 Task: Create a due date automation trigger when advanced on, on the tuesday before a card is due add fields with custom field "Resume" set to a date less than 1 working days from now at 11:00 AM.
Action: Mouse moved to (943, 296)
Screenshot: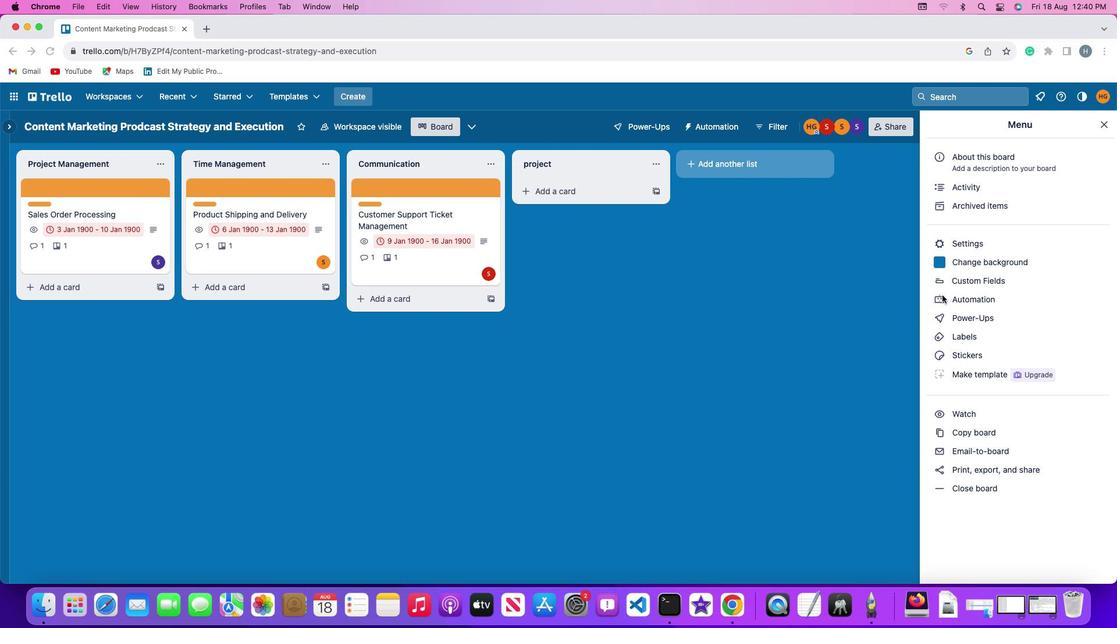 
Action: Mouse pressed left at (943, 296)
Screenshot: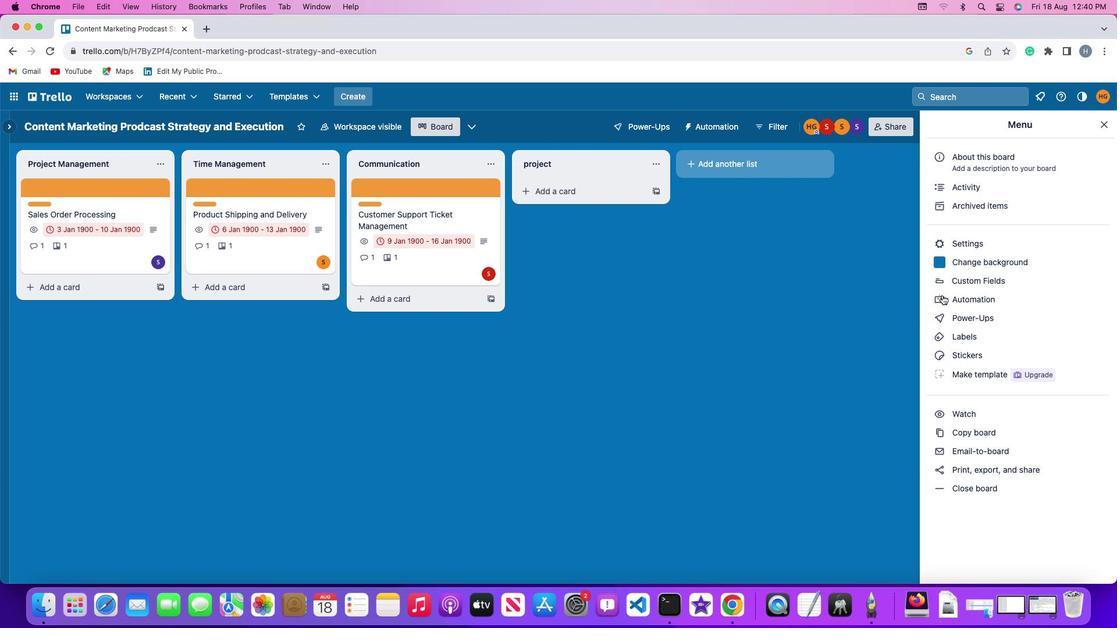 
Action: Mouse pressed left at (943, 296)
Screenshot: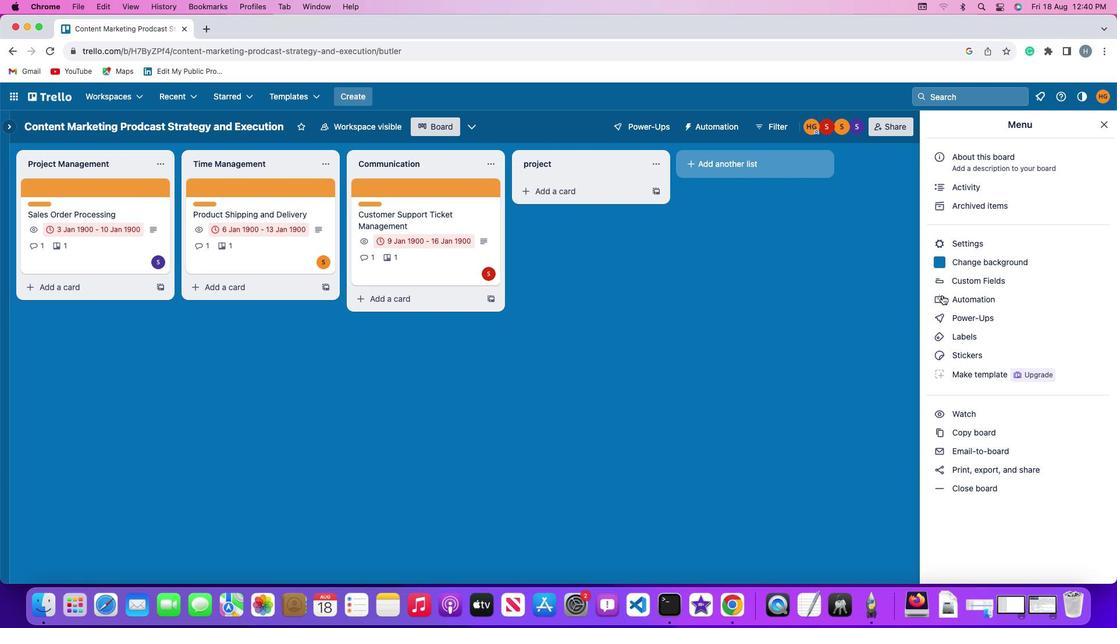 
Action: Mouse moved to (88, 277)
Screenshot: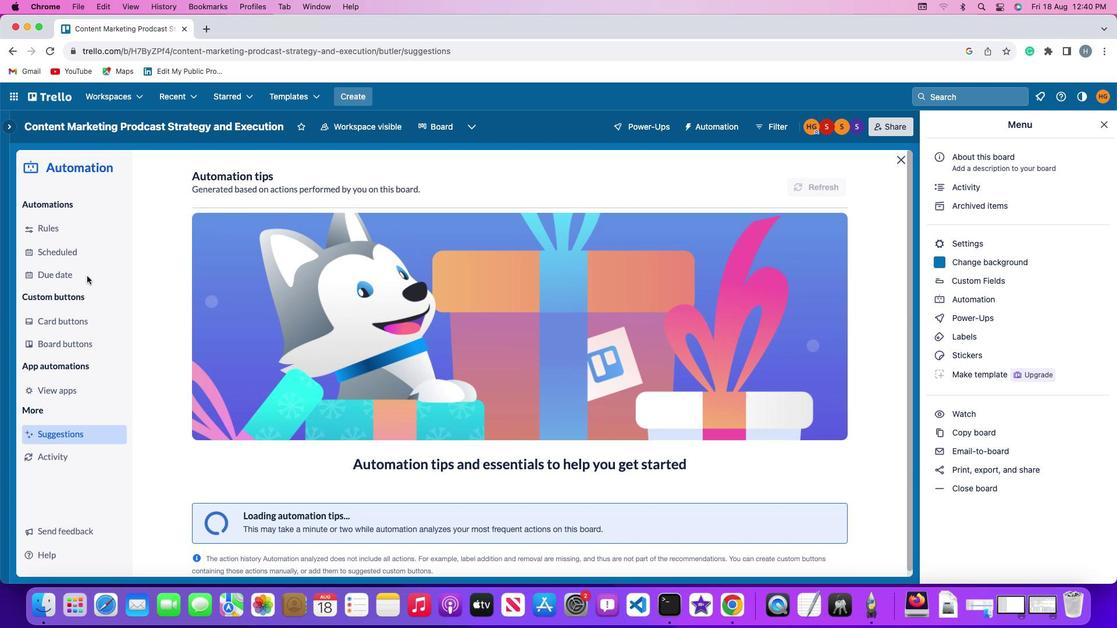 
Action: Mouse pressed left at (88, 277)
Screenshot: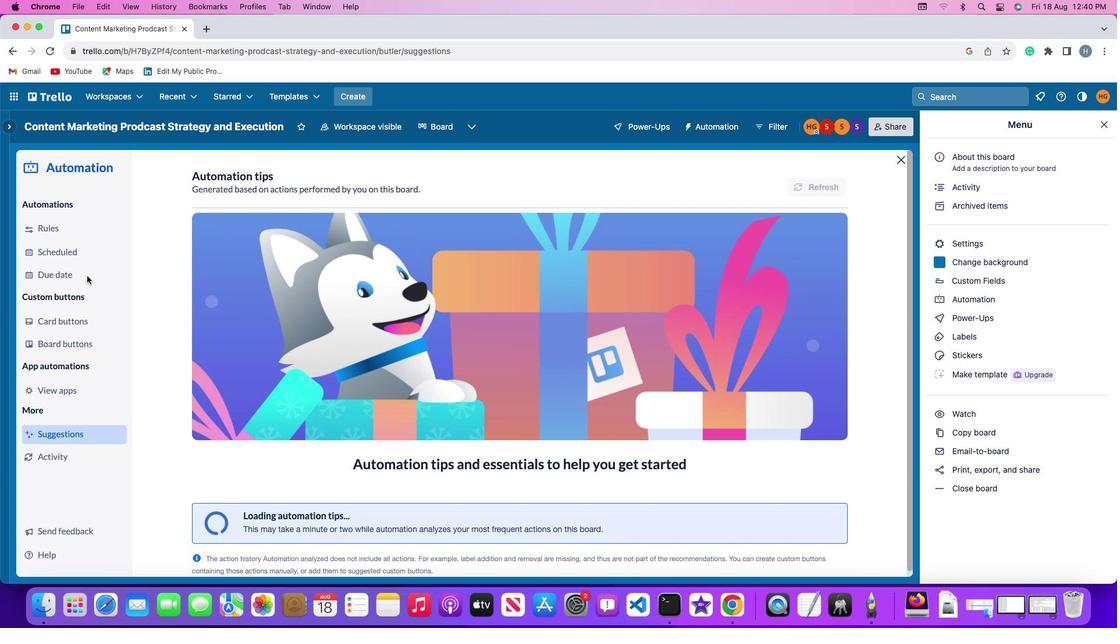 
Action: Mouse moved to (768, 179)
Screenshot: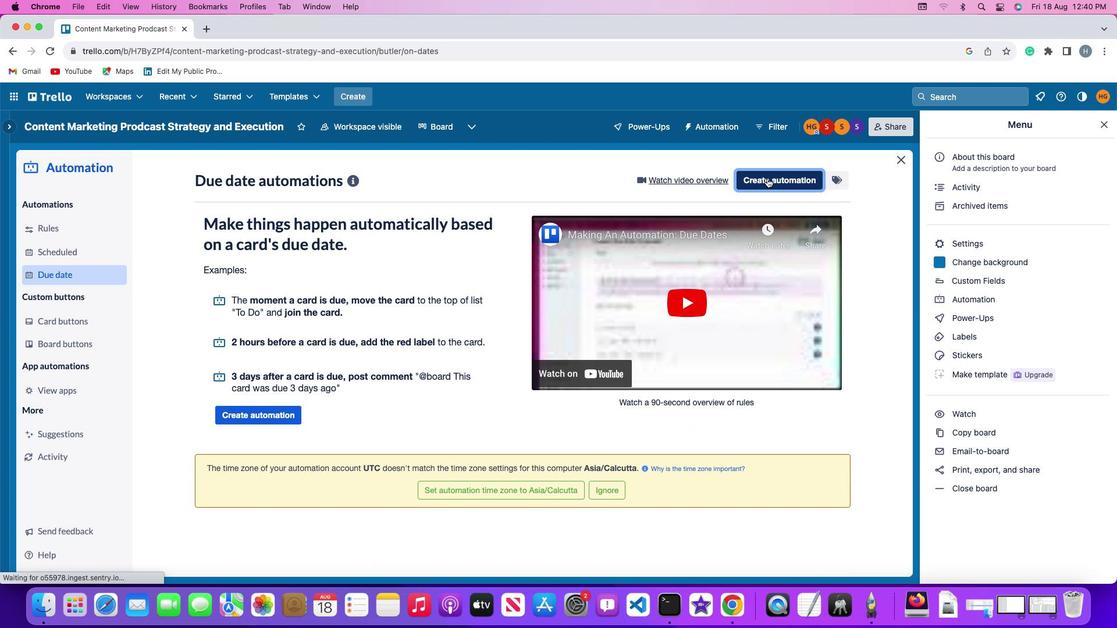 
Action: Mouse pressed left at (768, 179)
Screenshot: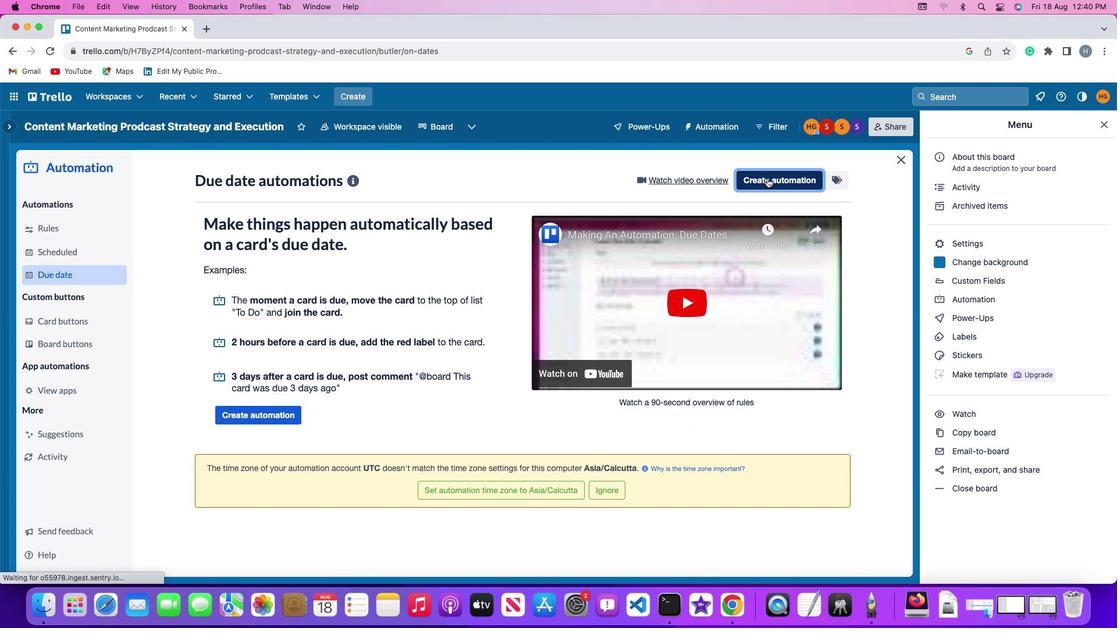 
Action: Mouse moved to (220, 291)
Screenshot: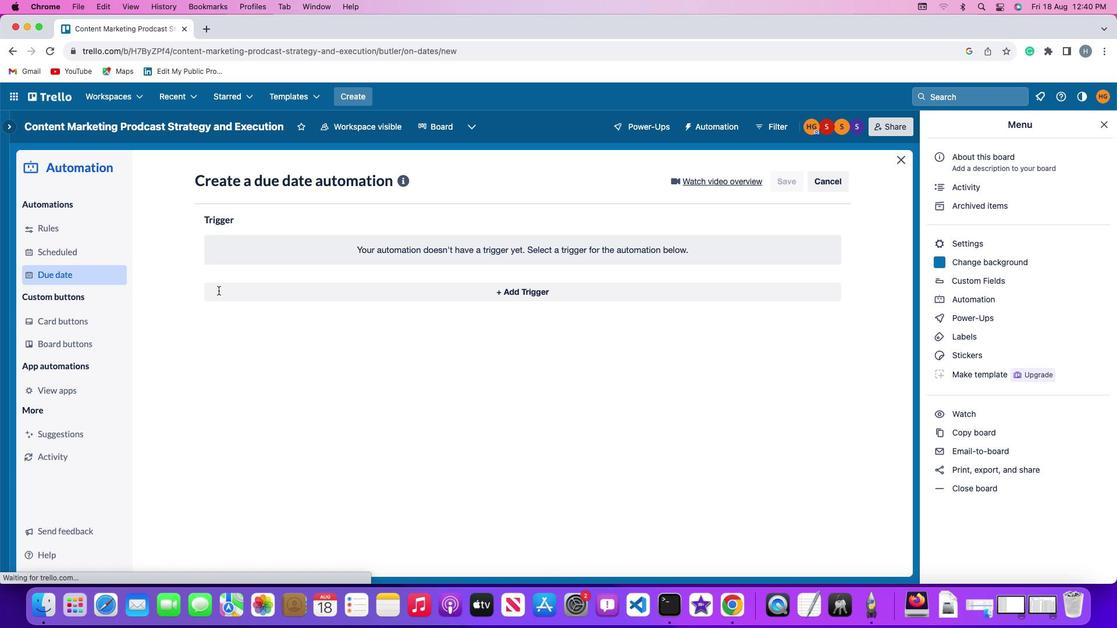 
Action: Mouse pressed left at (220, 291)
Screenshot: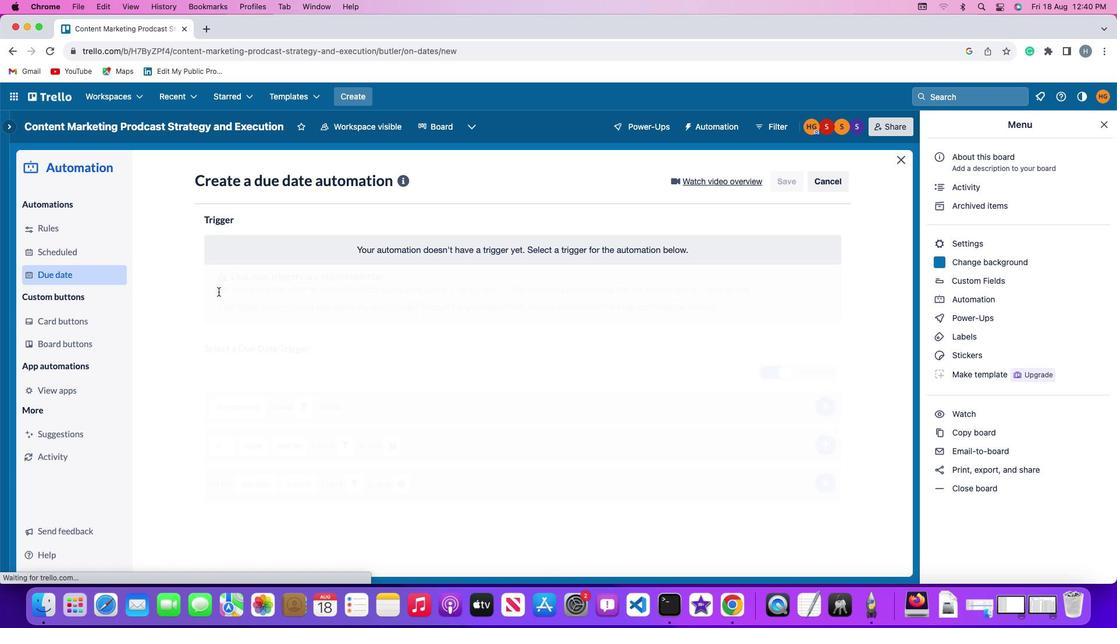 
Action: Mouse moved to (244, 506)
Screenshot: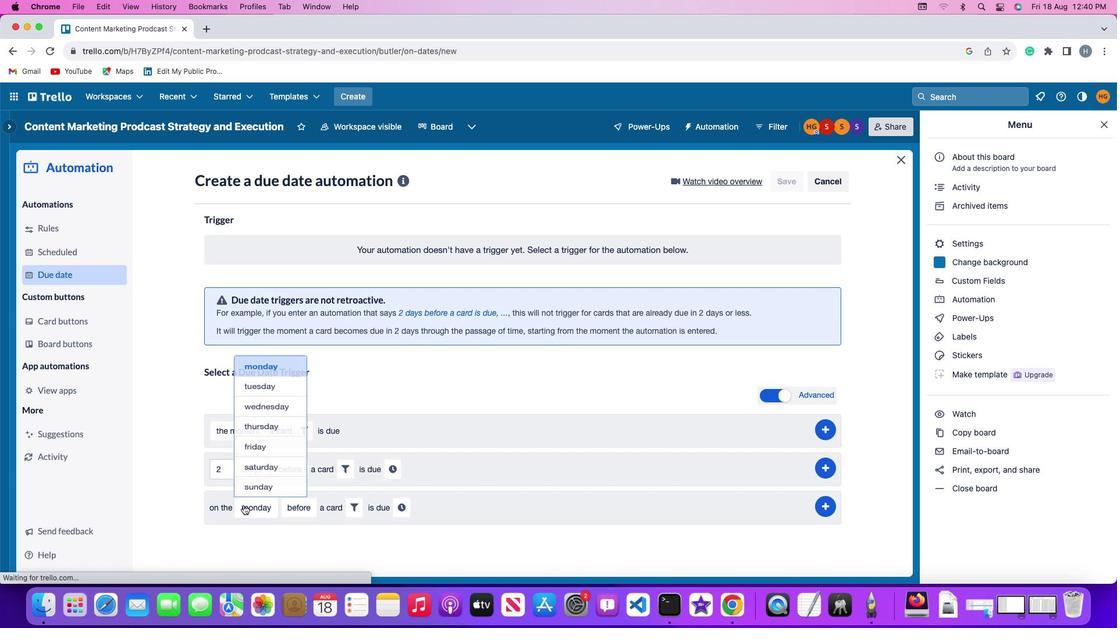 
Action: Mouse pressed left at (244, 506)
Screenshot: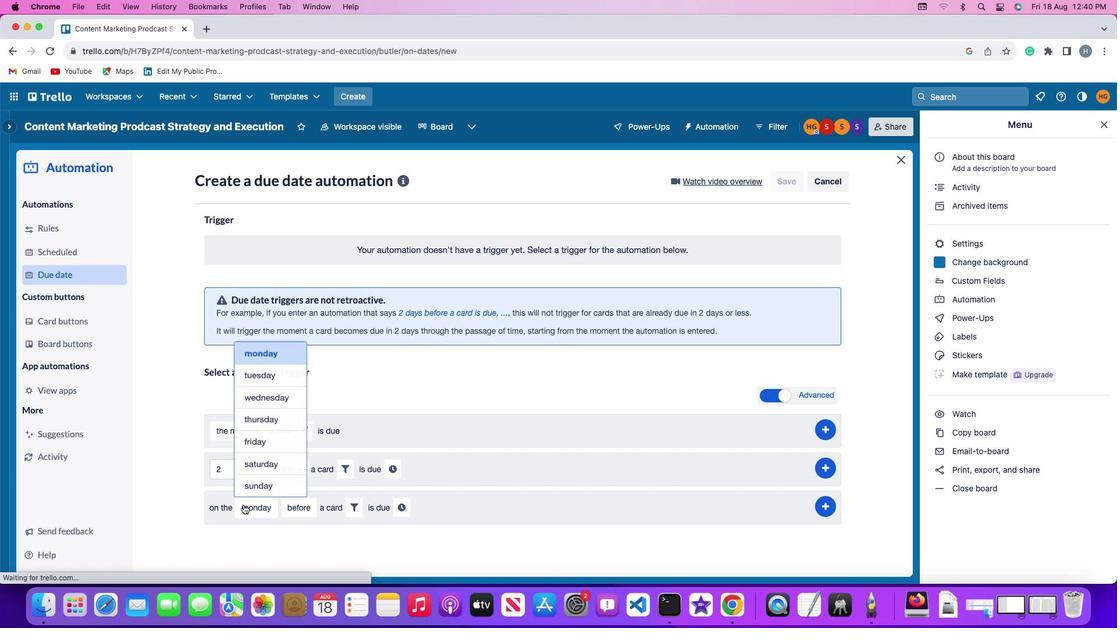 
Action: Mouse moved to (269, 374)
Screenshot: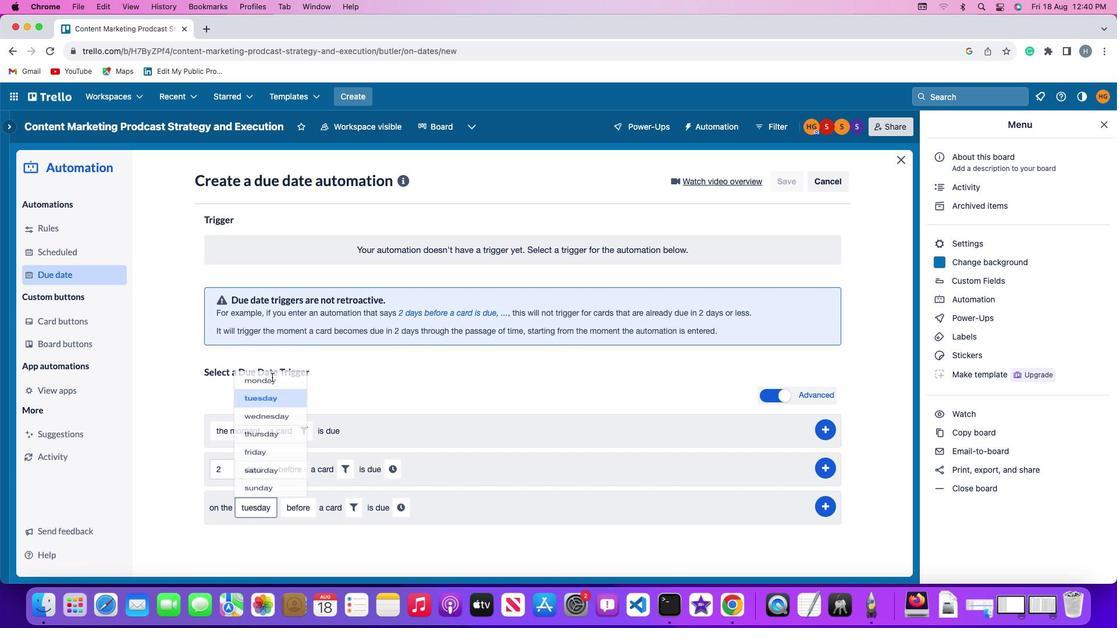 
Action: Mouse pressed left at (269, 374)
Screenshot: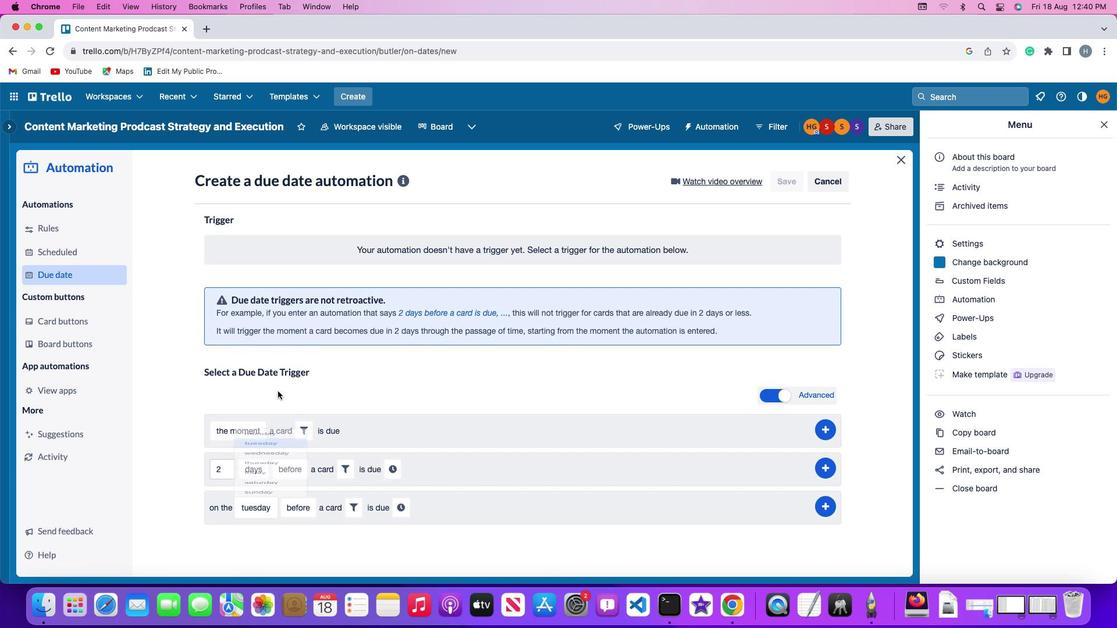 
Action: Mouse moved to (304, 516)
Screenshot: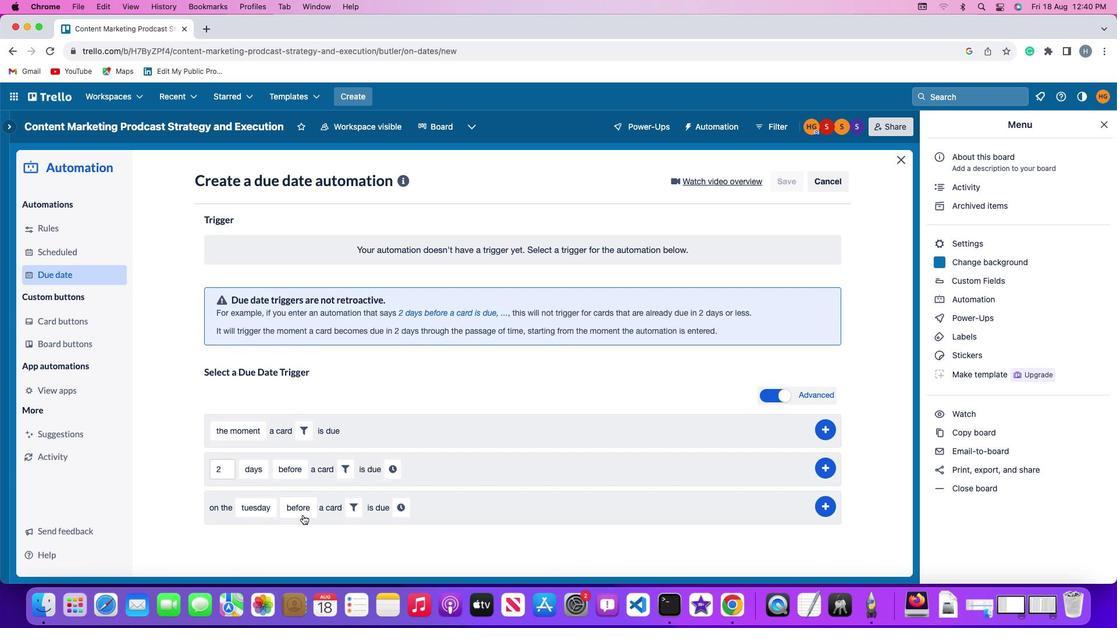 
Action: Mouse pressed left at (304, 516)
Screenshot: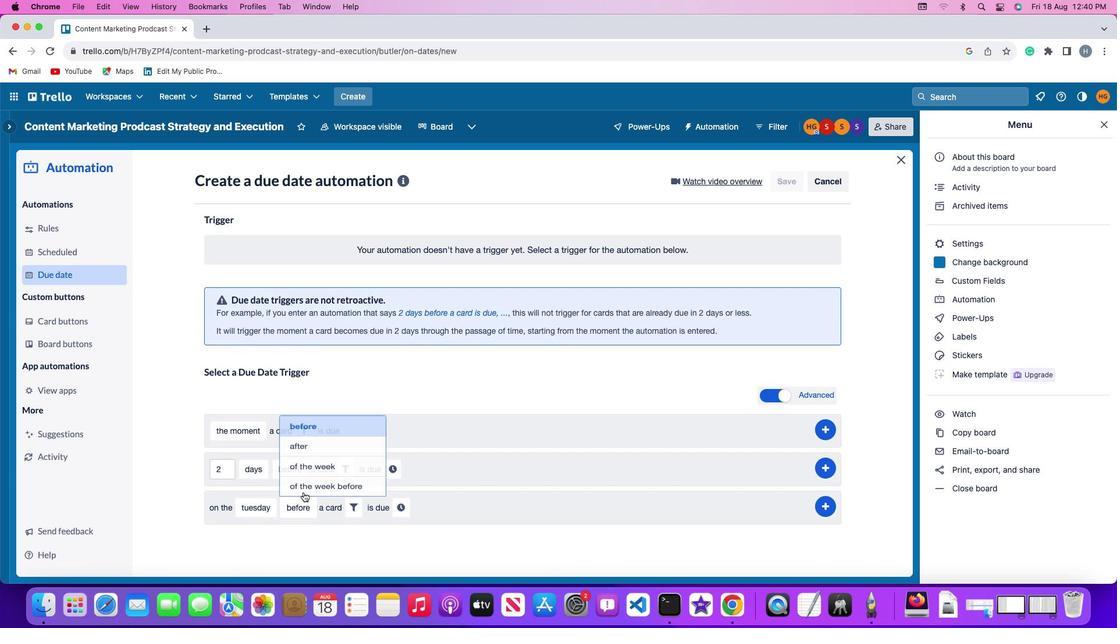 
Action: Mouse moved to (326, 420)
Screenshot: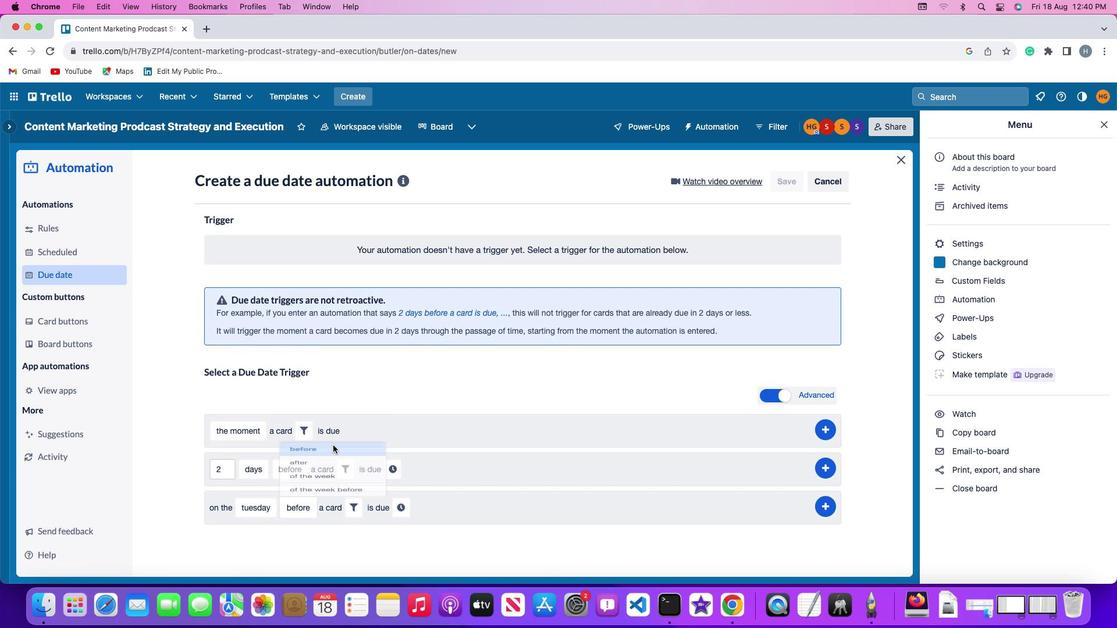 
Action: Mouse pressed left at (326, 420)
Screenshot: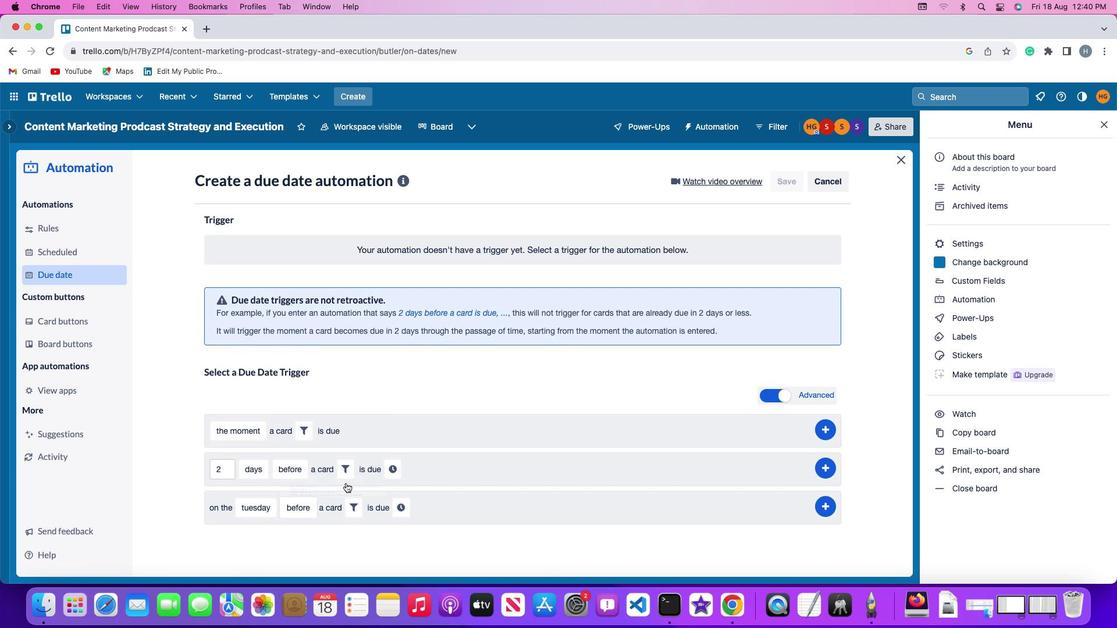 
Action: Mouse moved to (353, 506)
Screenshot: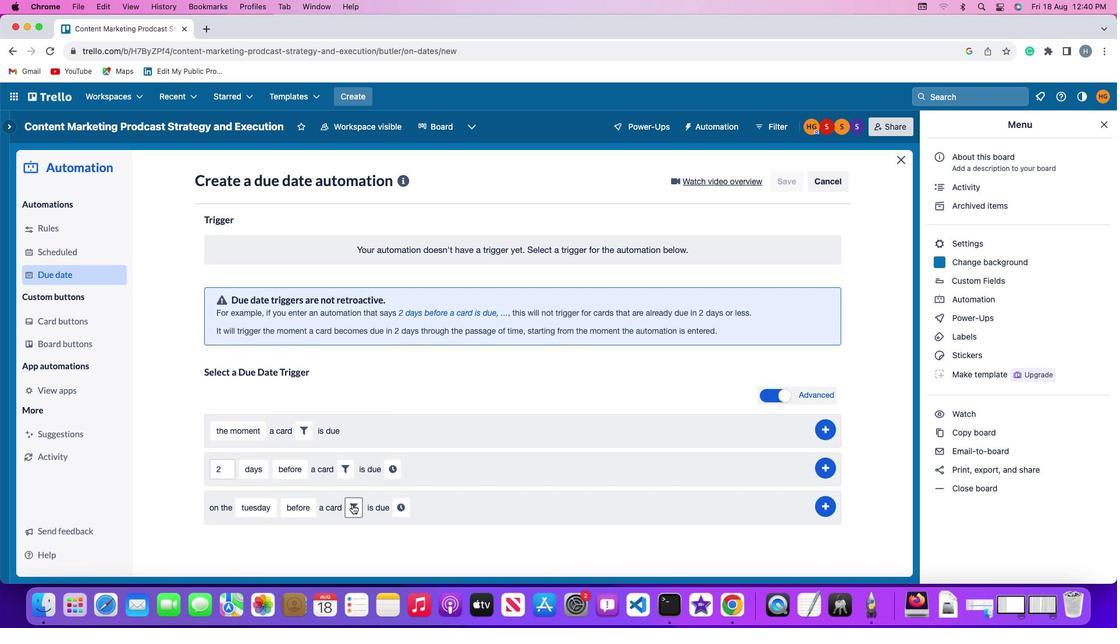 
Action: Mouse pressed left at (353, 506)
Screenshot: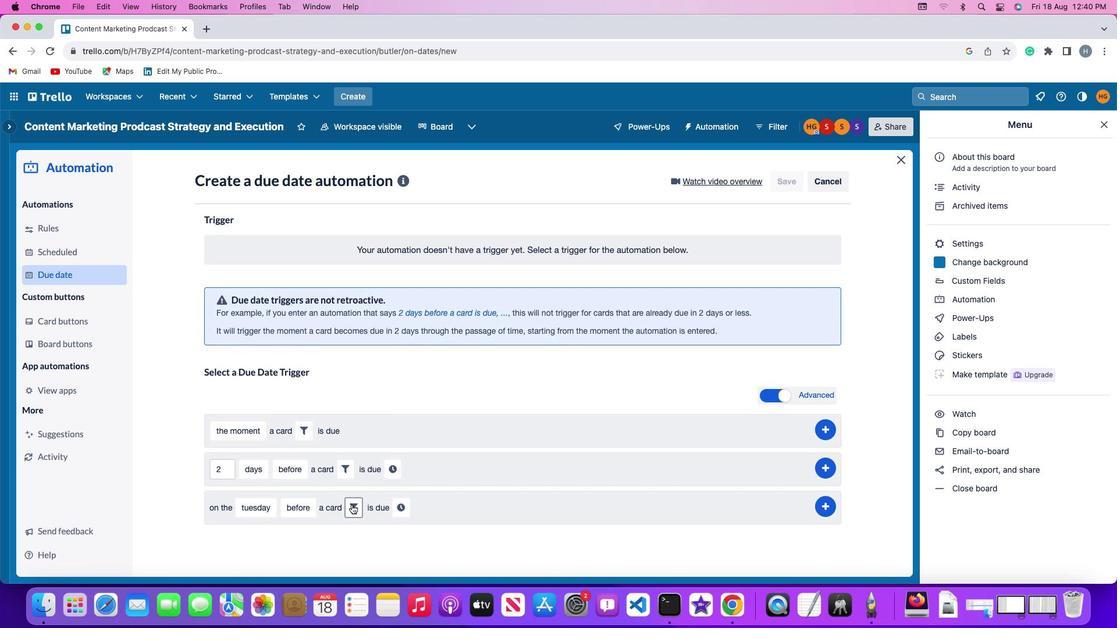 
Action: Mouse moved to (537, 546)
Screenshot: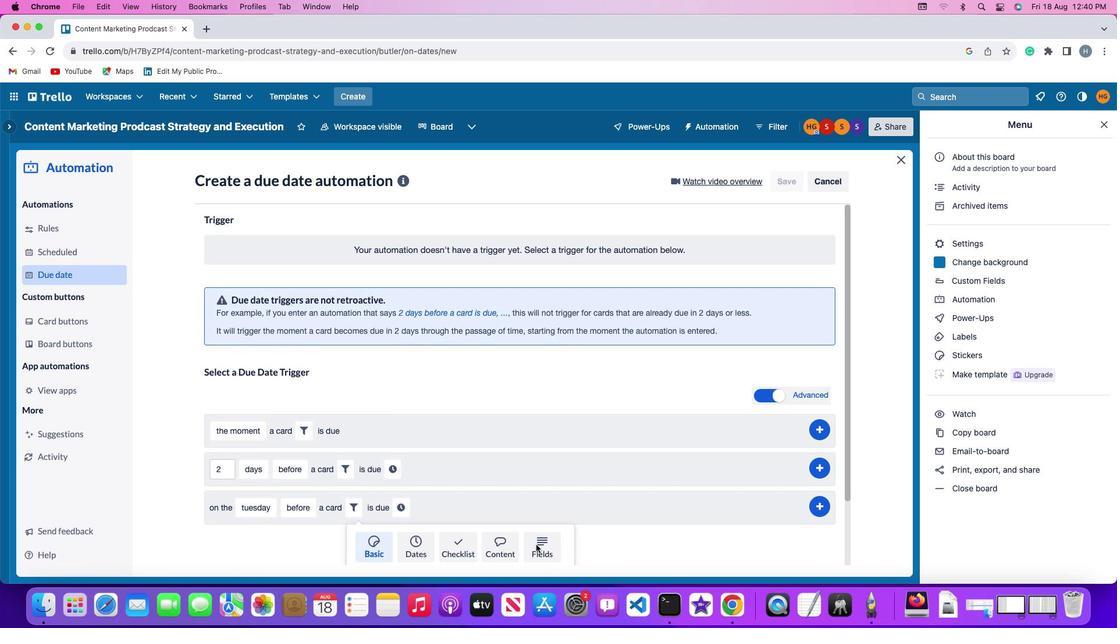 
Action: Mouse pressed left at (537, 546)
Screenshot: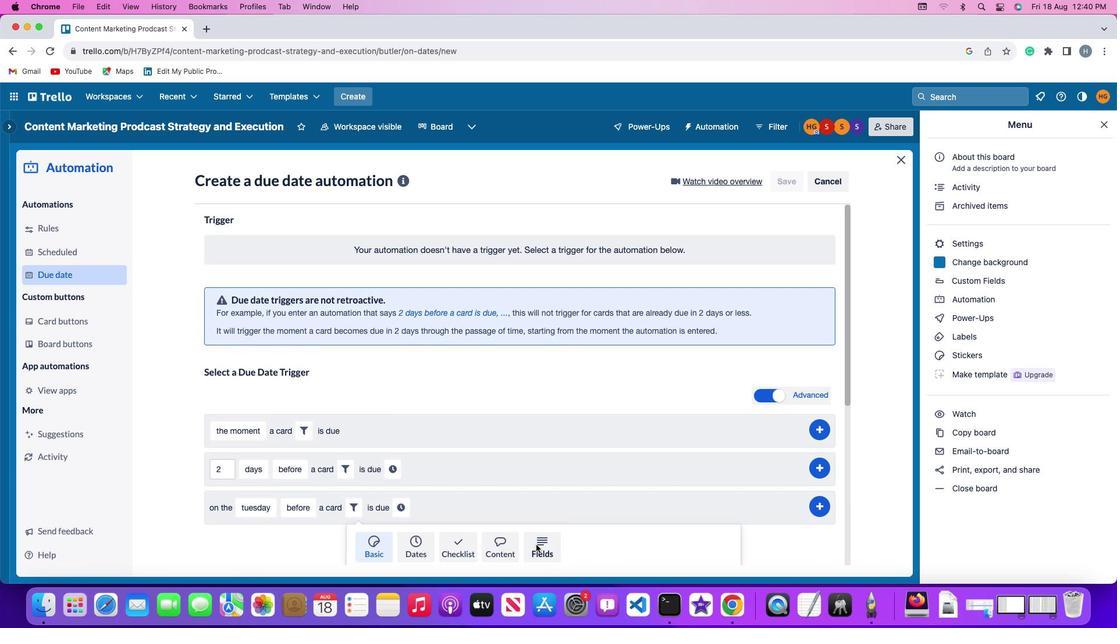 
Action: Mouse moved to (303, 544)
Screenshot: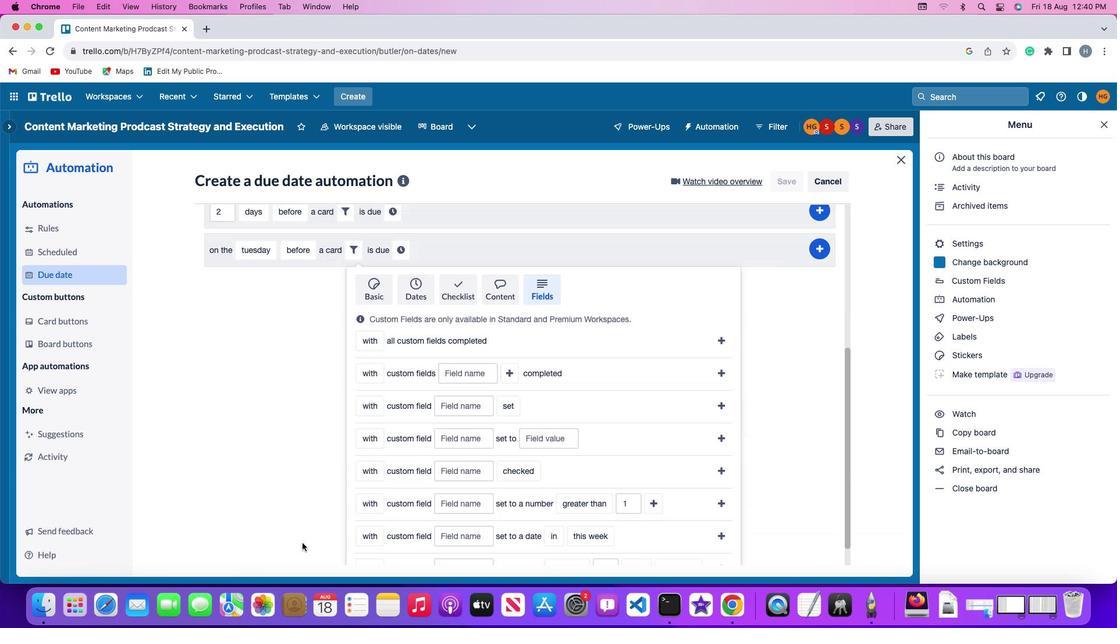 
Action: Mouse scrolled (303, 544) with delta (1, 0)
Screenshot: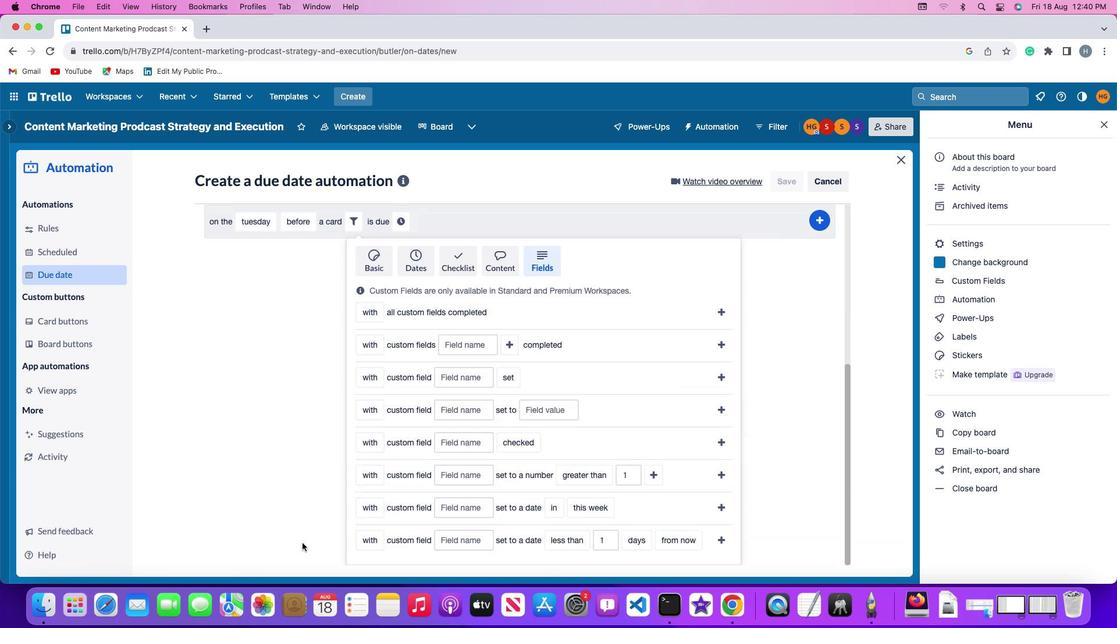 
Action: Mouse scrolled (303, 544) with delta (1, 0)
Screenshot: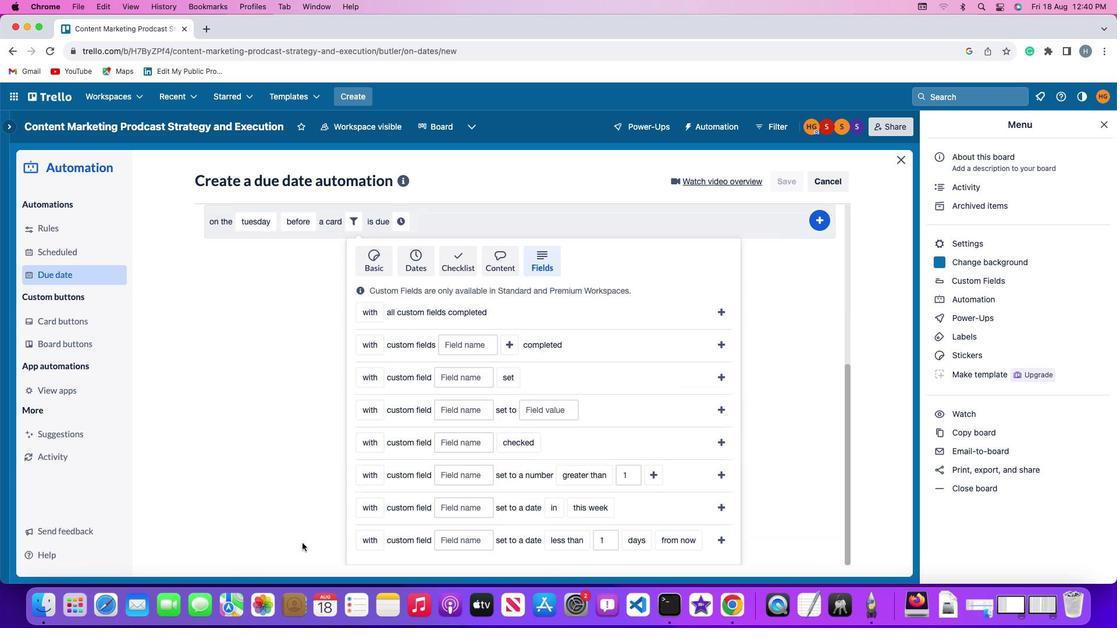 
Action: Mouse scrolled (303, 544) with delta (1, 0)
Screenshot: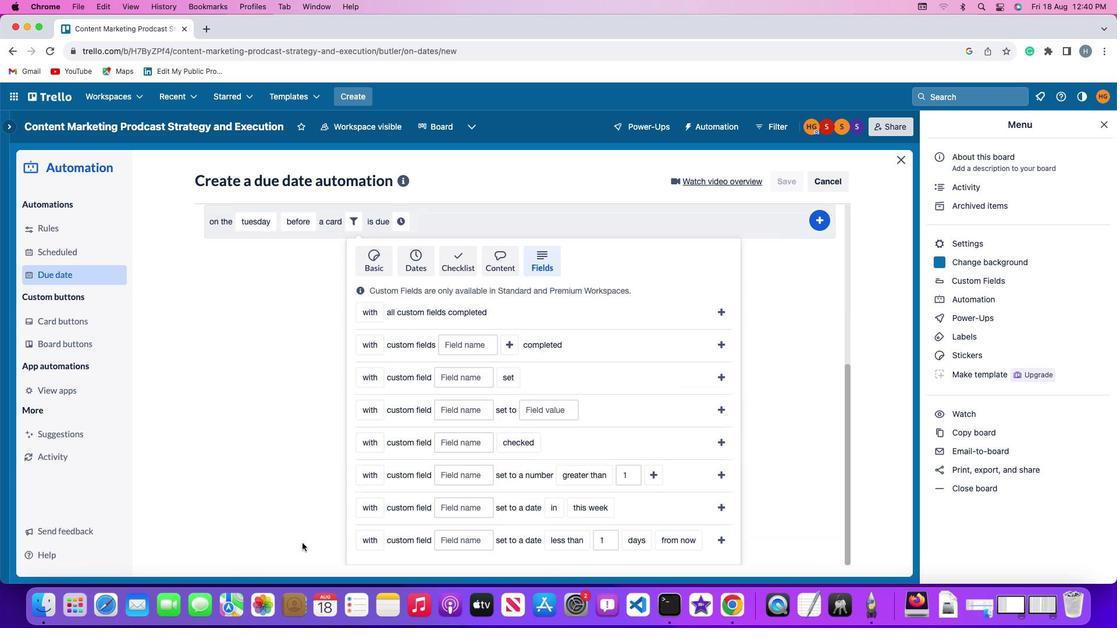 
Action: Mouse scrolled (303, 544) with delta (1, -1)
Screenshot: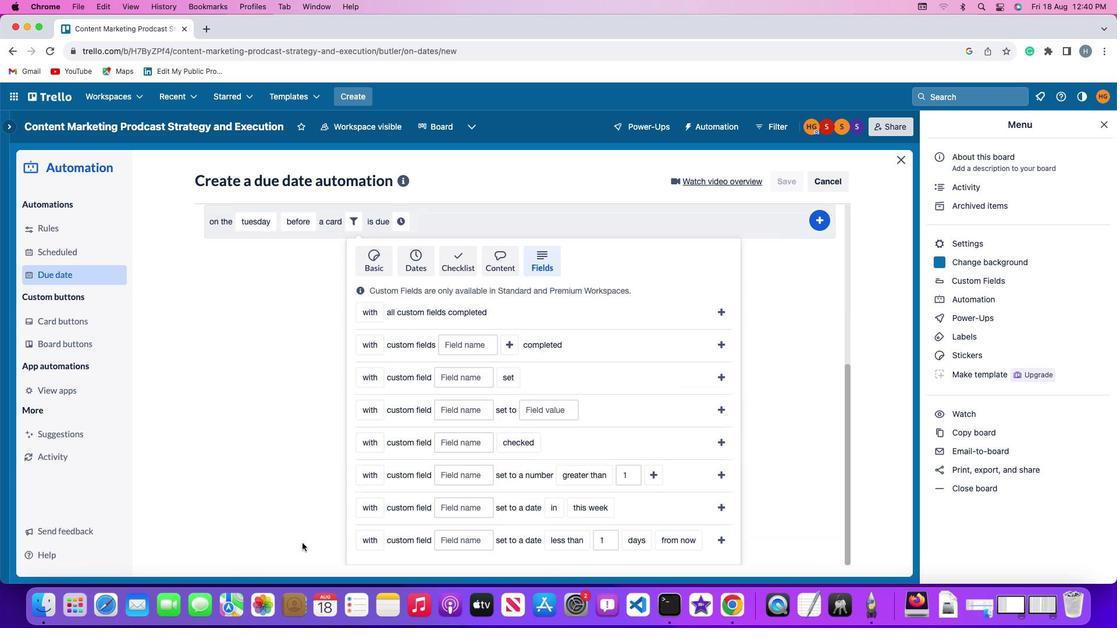 
Action: Mouse scrolled (303, 544) with delta (1, -1)
Screenshot: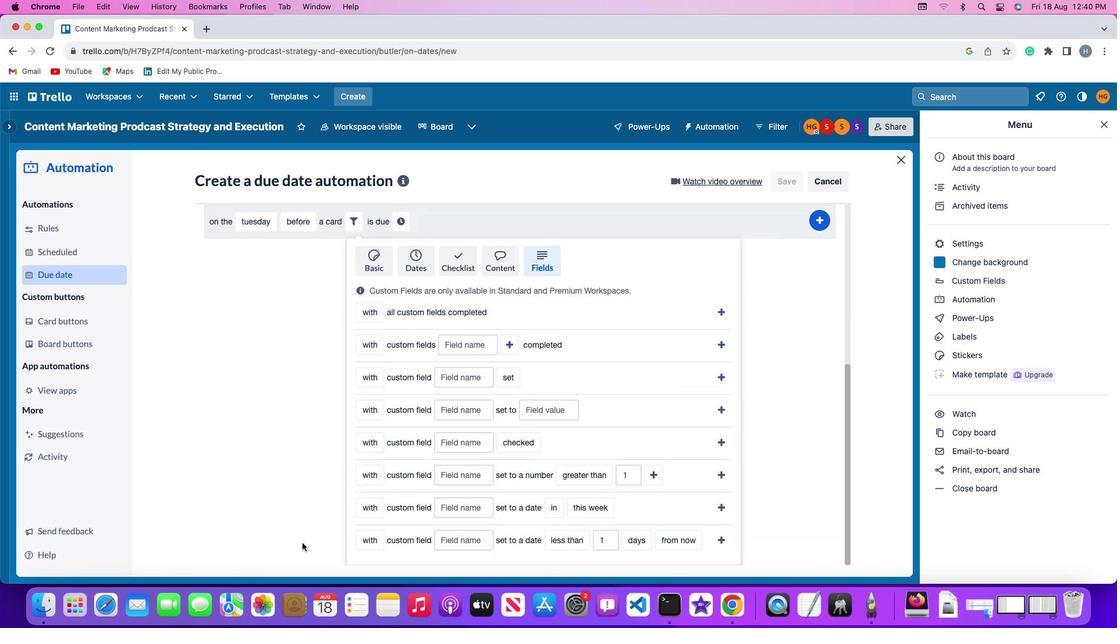 
Action: Mouse scrolled (303, 544) with delta (1, -1)
Screenshot: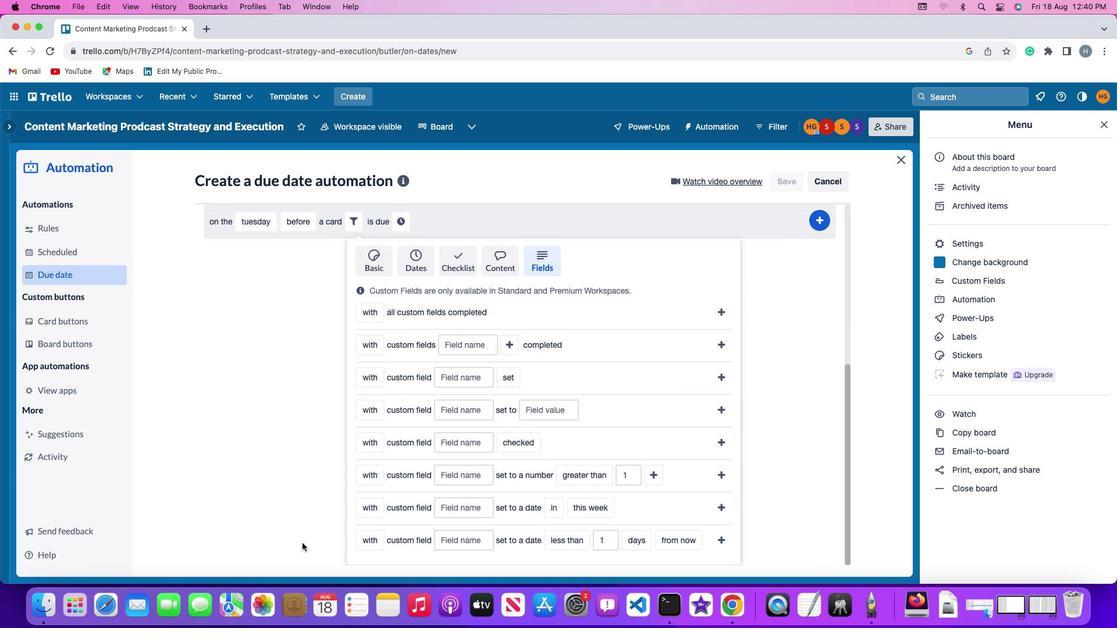 
Action: Mouse scrolled (303, 544) with delta (1, 0)
Screenshot: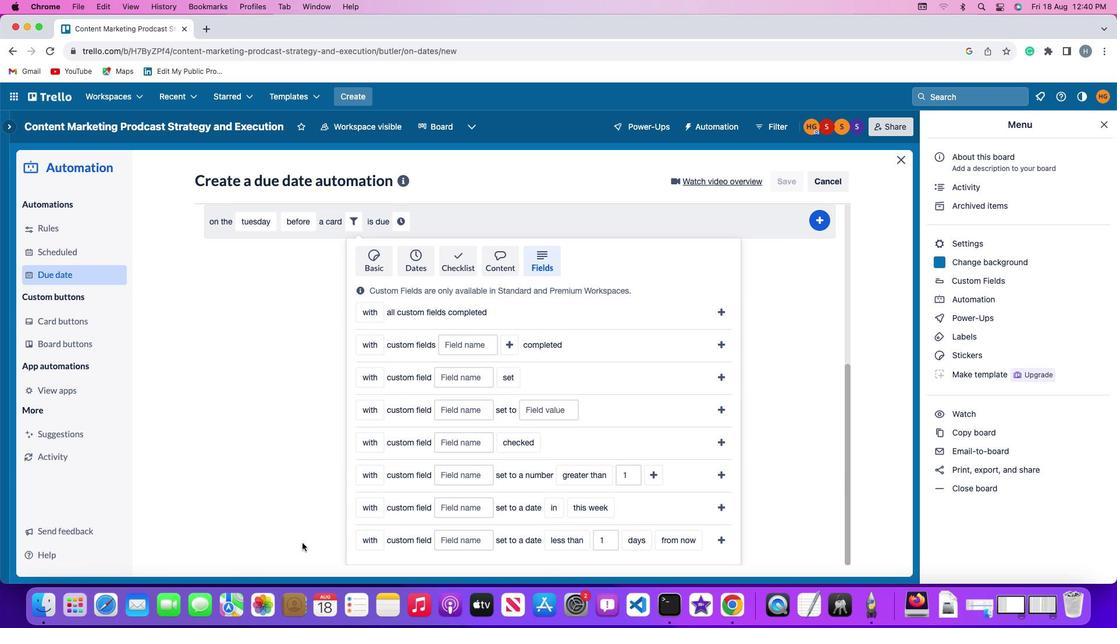 
Action: Mouse scrolled (303, 544) with delta (1, 0)
Screenshot: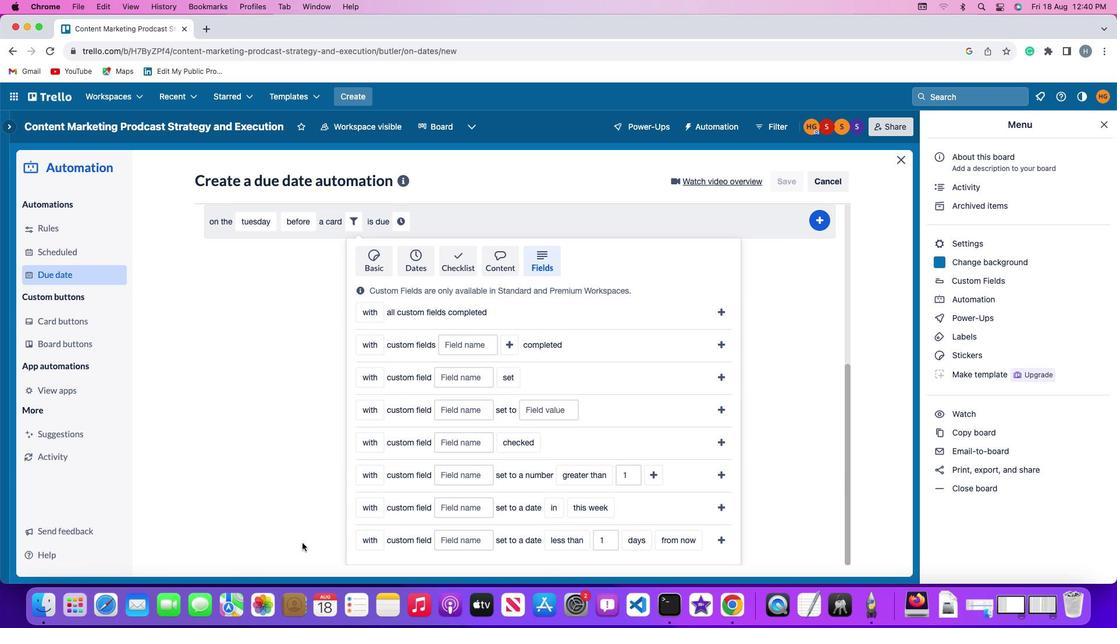 
Action: Mouse scrolled (303, 544) with delta (1, 0)
Screenshot: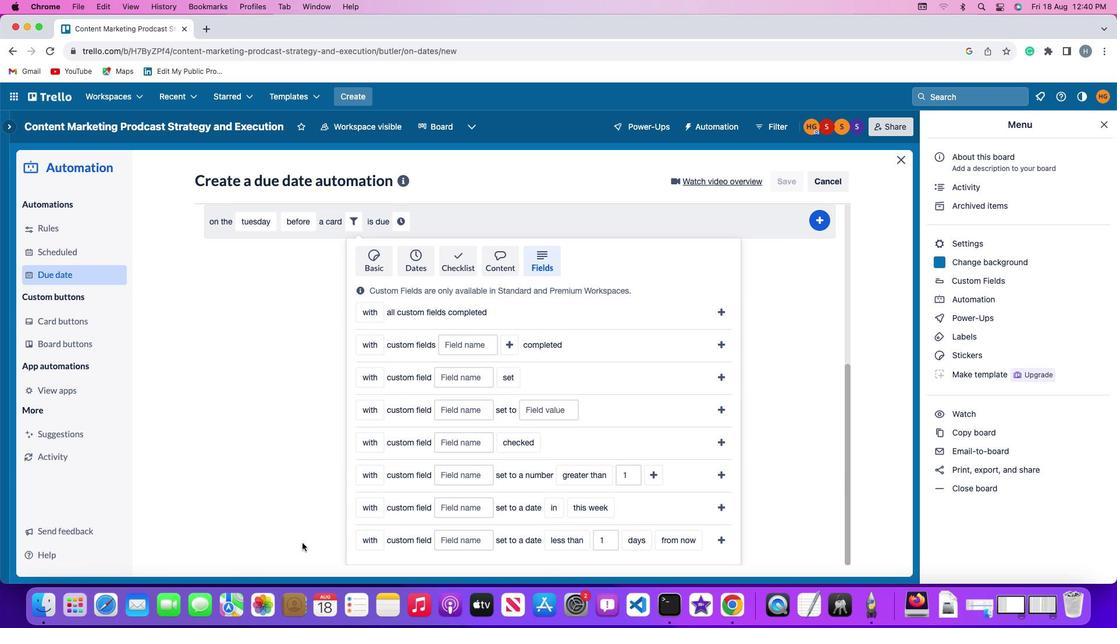 
Action: Mouse scrolled (303, 544) with delta (1, -1)
Screenshot: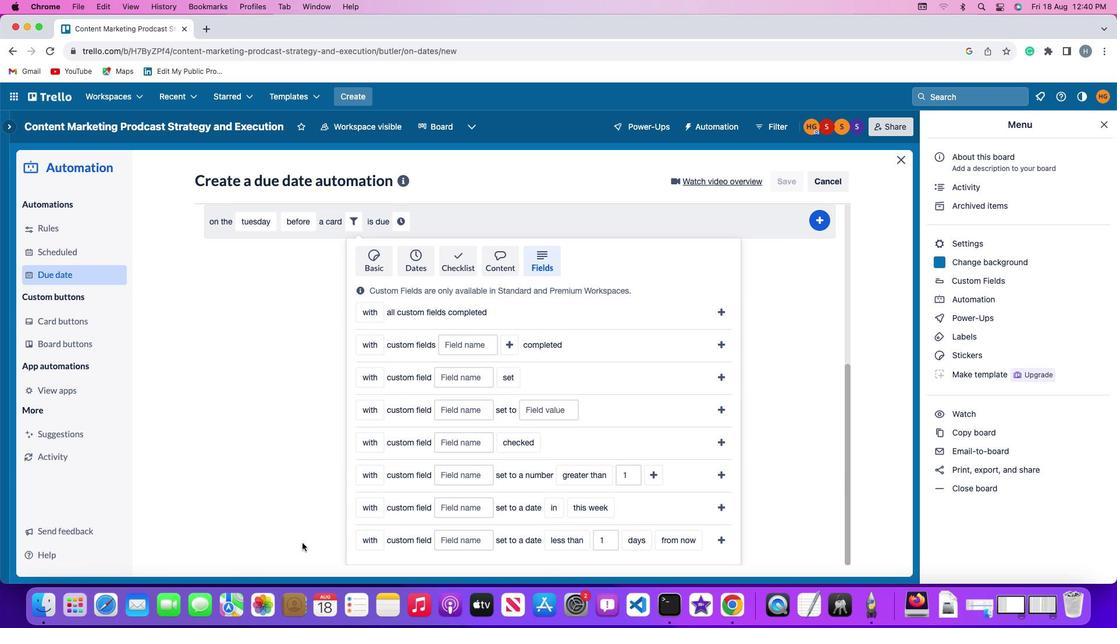 
Action: Mouse scrolled (303, 544) with delta (1, 0)
Screenshot: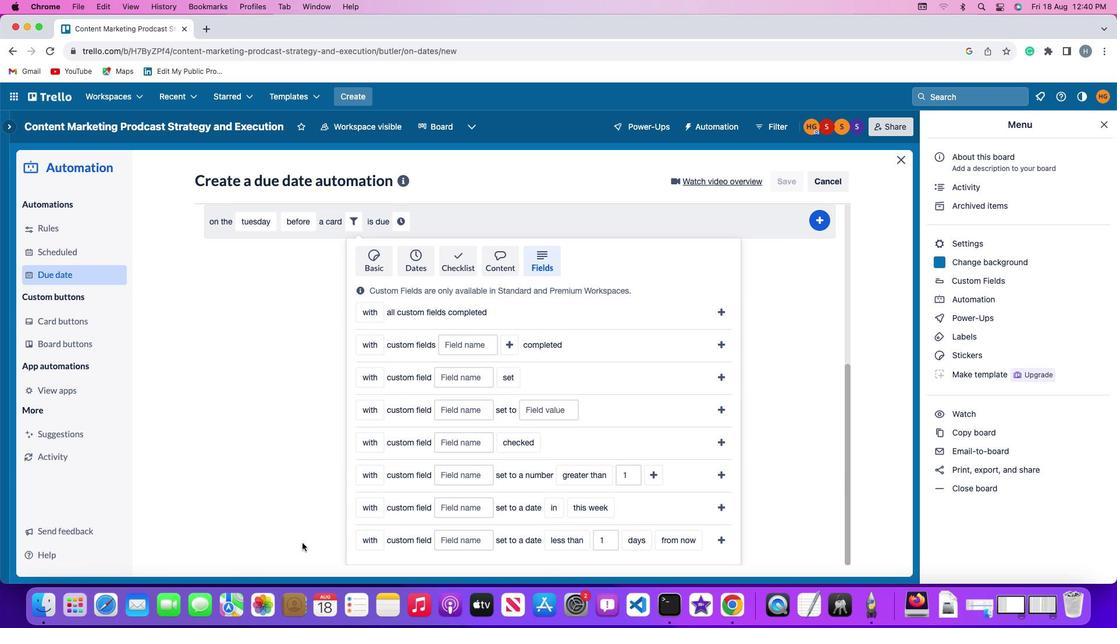 
Action: Mouse scrolled (303, 544) with delta (1, 0)
Screenshot: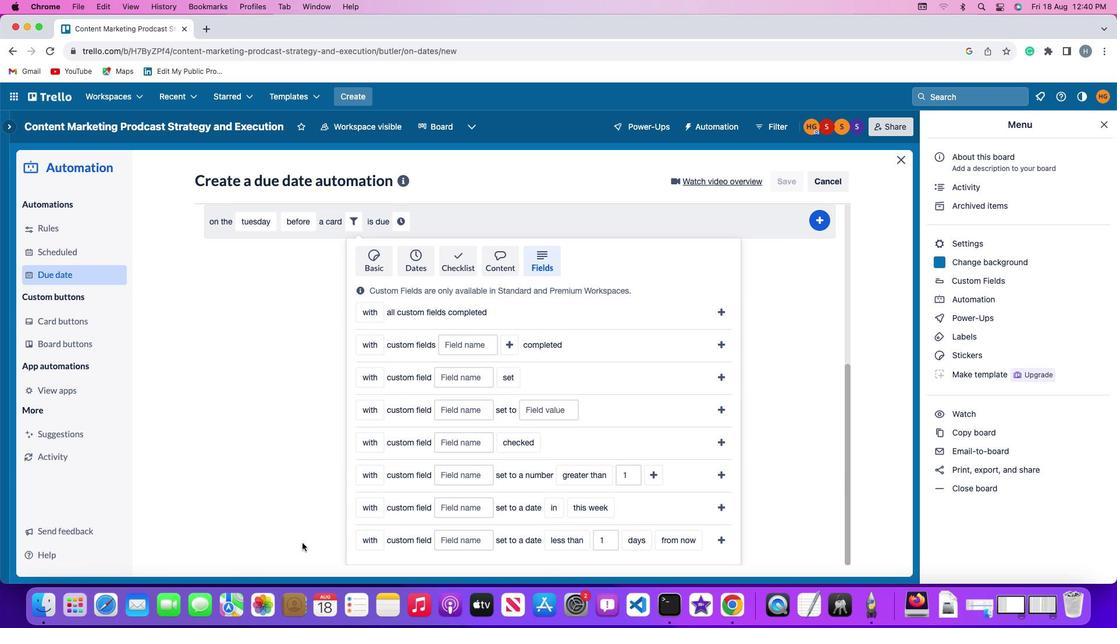 
Action: Mouse scrolled (303, 544) with delta (1, 0)
Screenshot: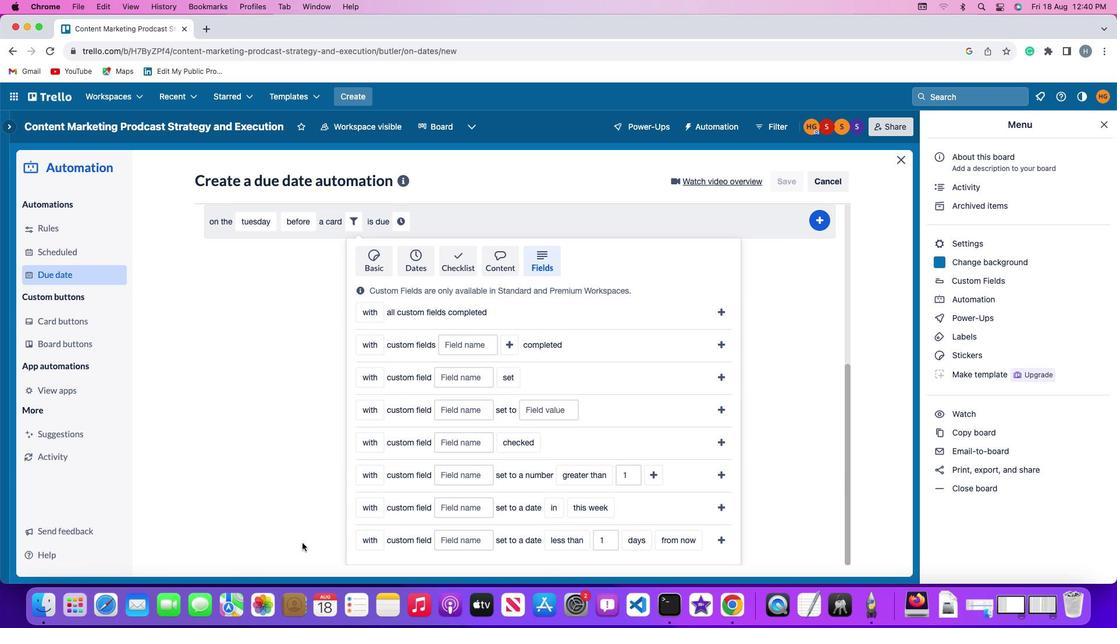 
Action: Mouse scrolled (303, 544) with delta (1, 0)
Screenshot: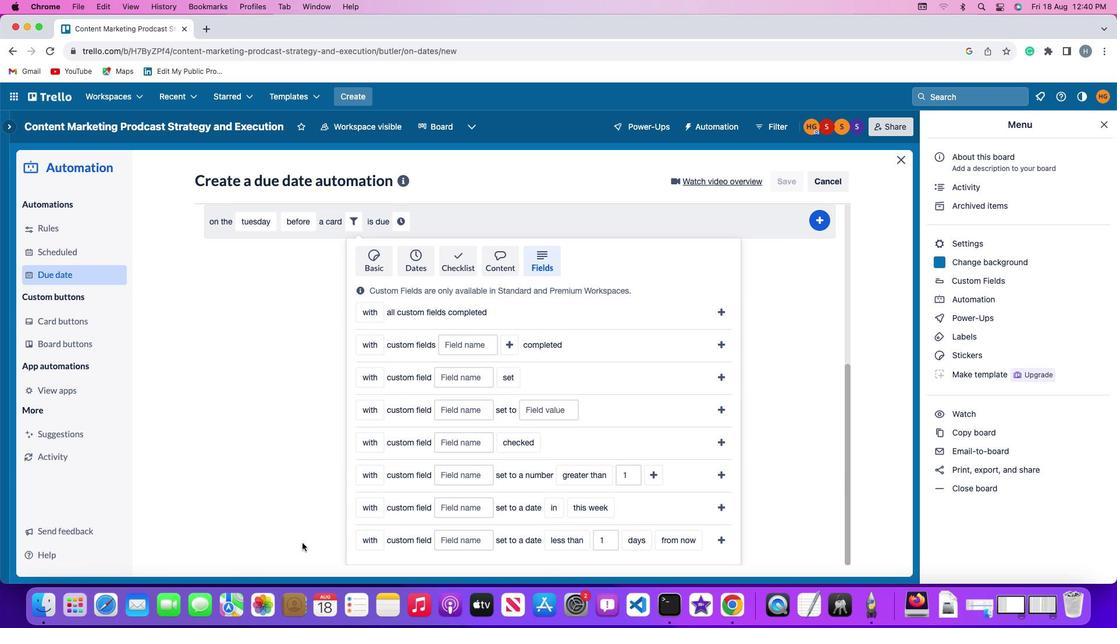 
Action: Mouse moved to (371, 532)
Screenshot: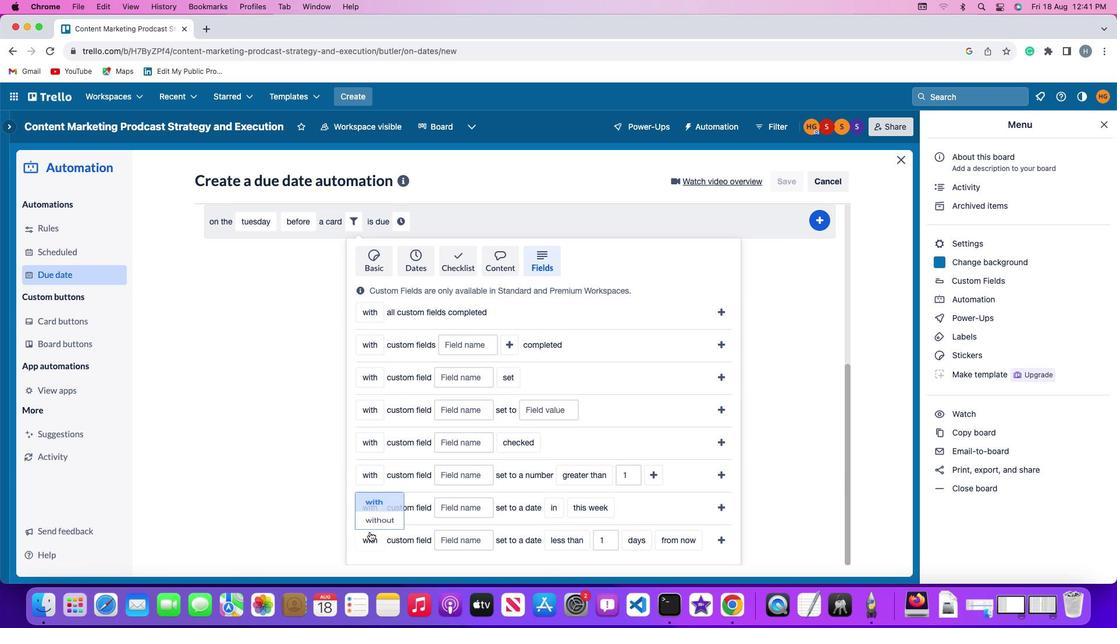 
Action: Mouse pressed left at (371, 532)
Screenshot: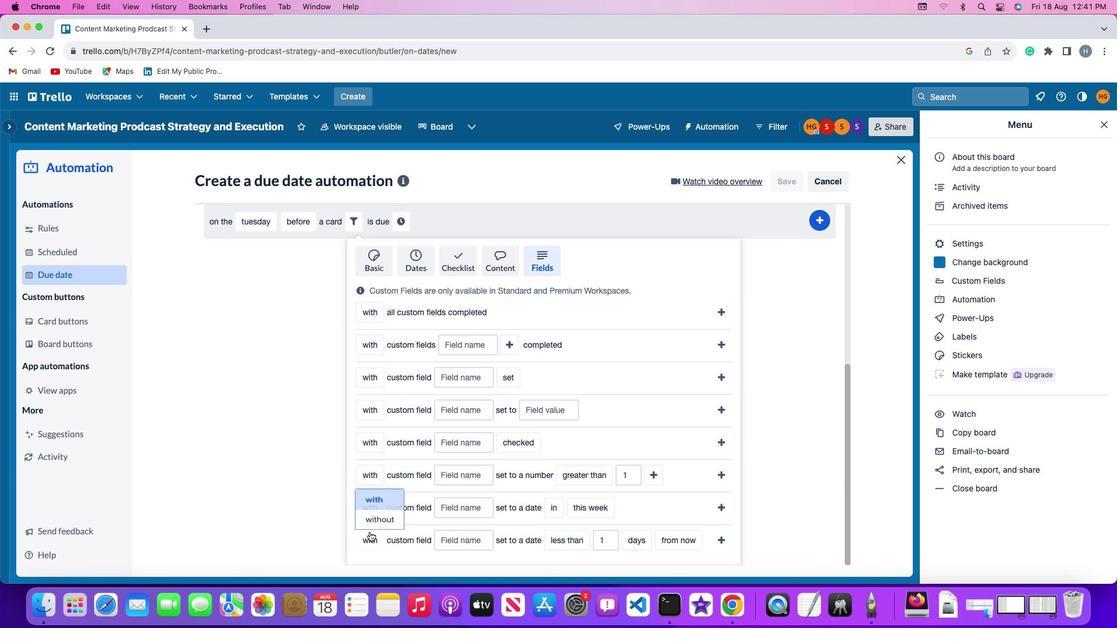 
Action: Mouse moved to (370, 498)
Screenshot: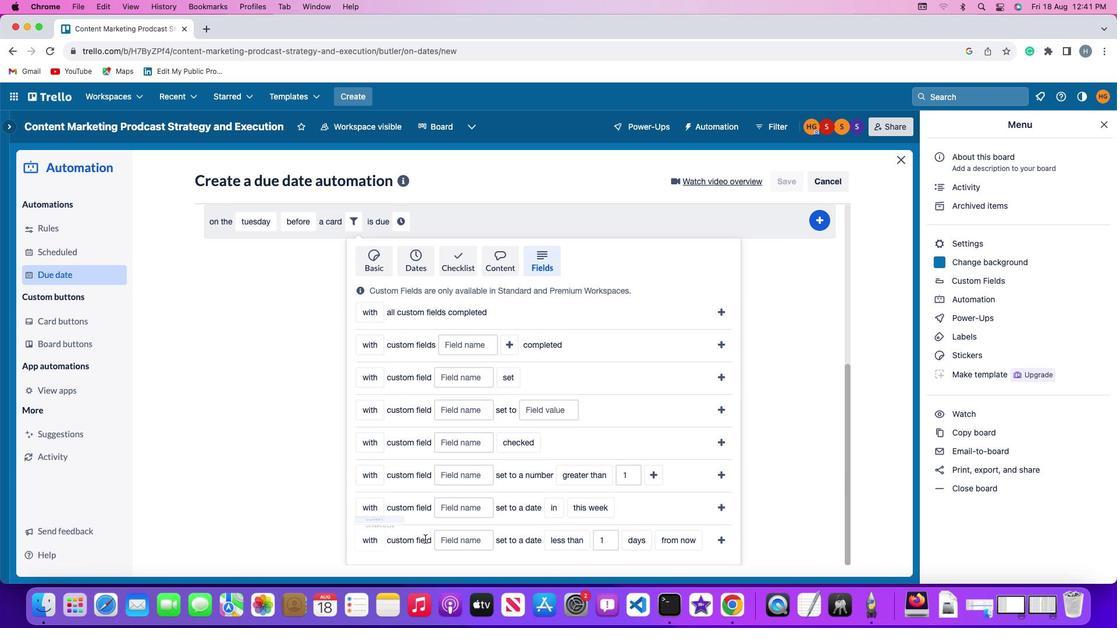 
Action: Mouse pressed left at (370, 498)
Screenshot: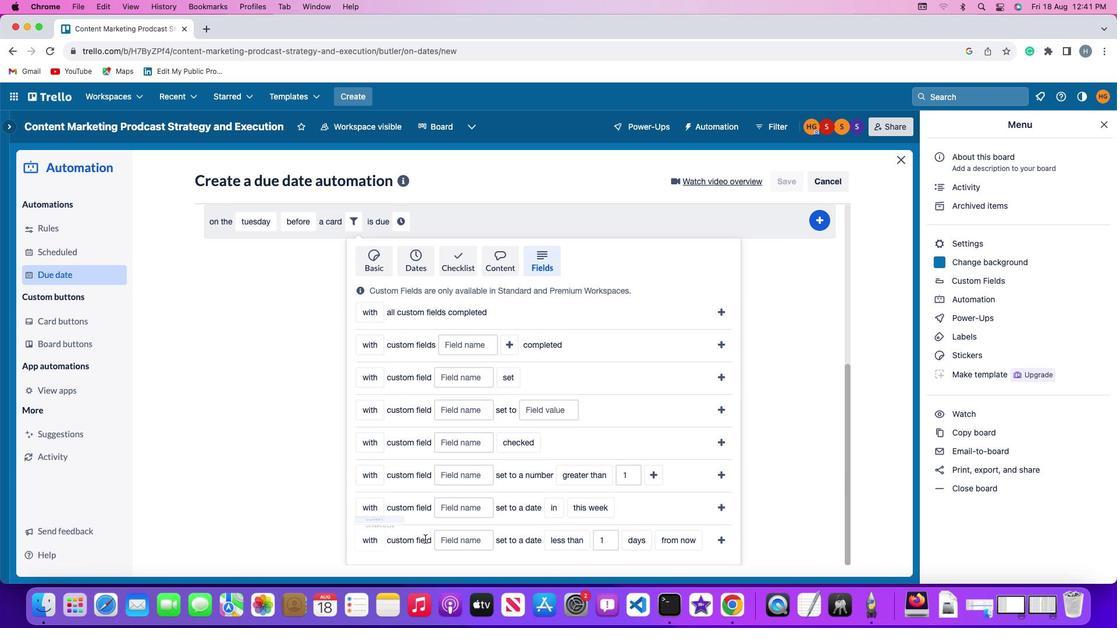 
Action: Mouse moved to (450, 540)
Screenshot: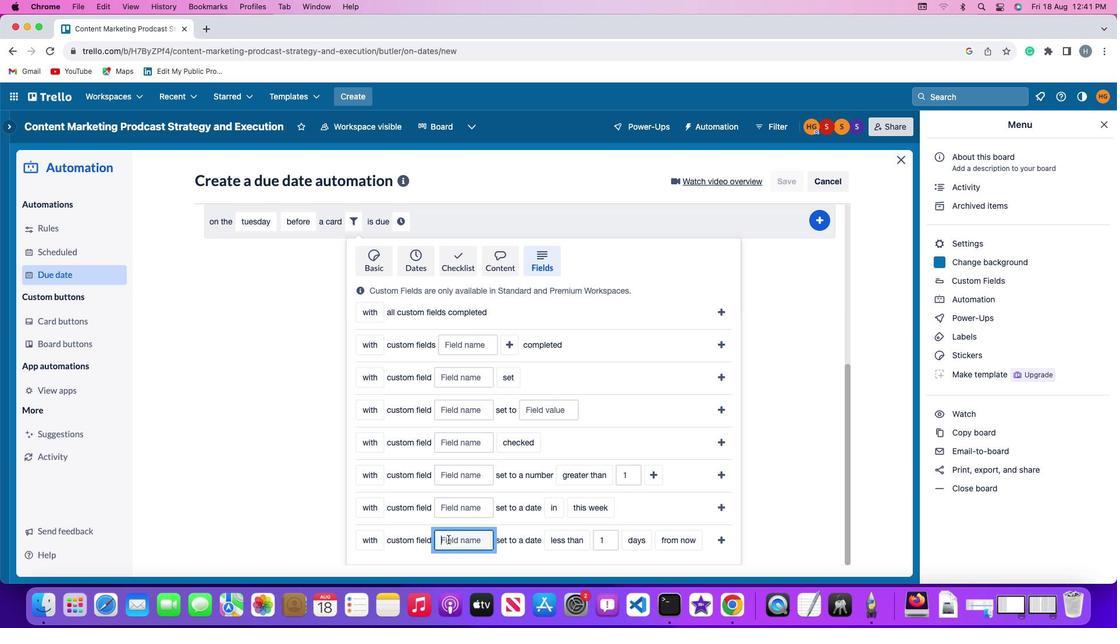 
Action: Mouse pressed left at (450, 540)
Screenshot: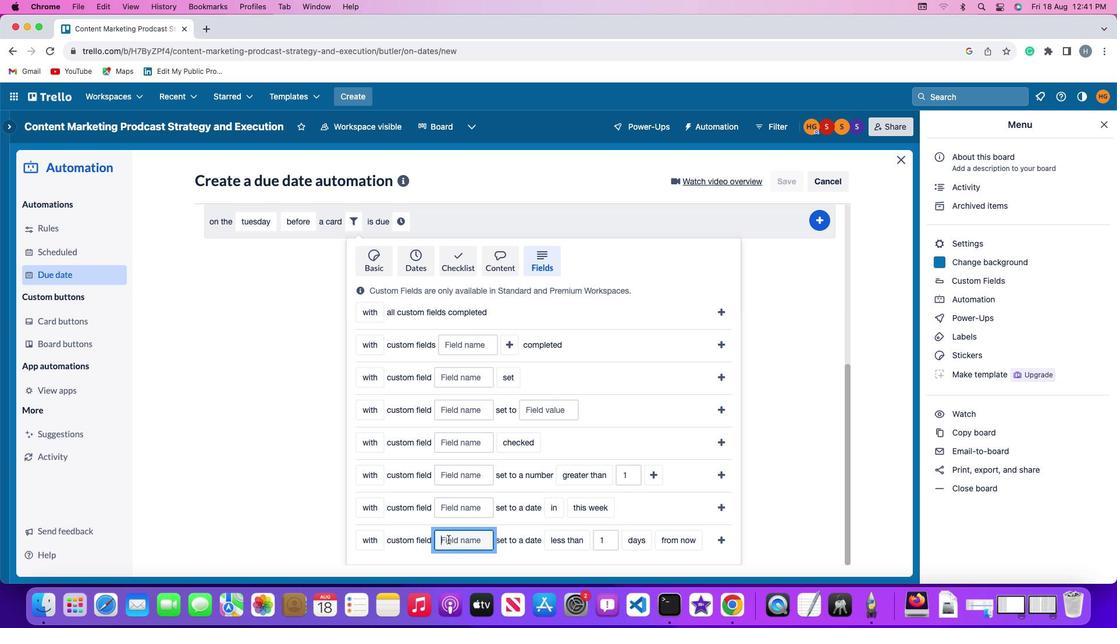 
Action: Mouse moved to (450, 541)
Screenshot: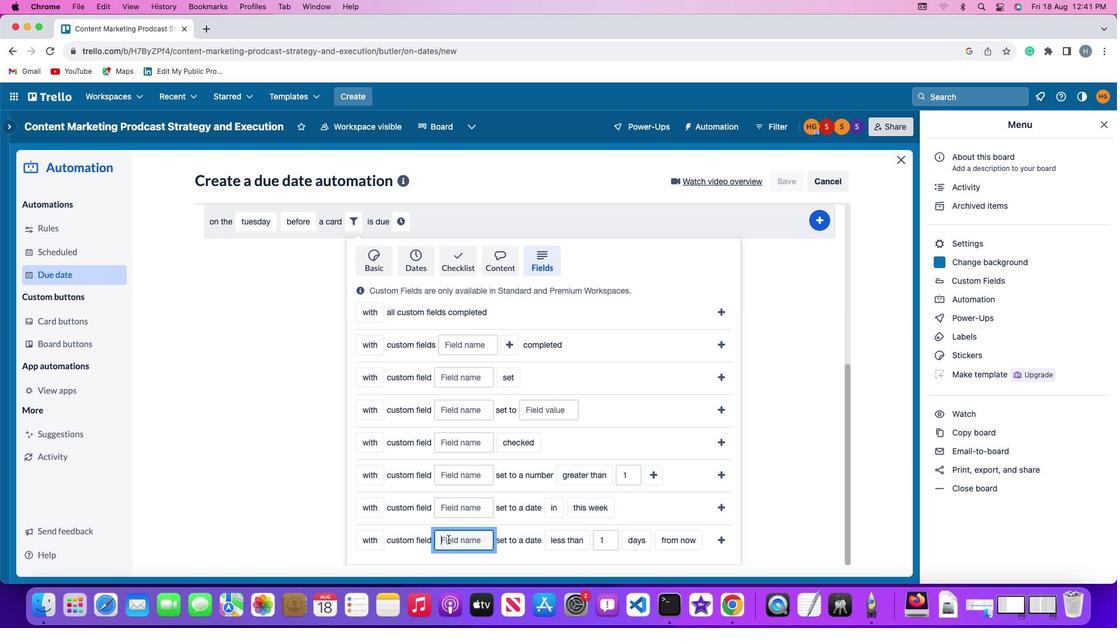 
Action: Key pressed Key.shift'R''e''s''u''m''e'
Screenshot: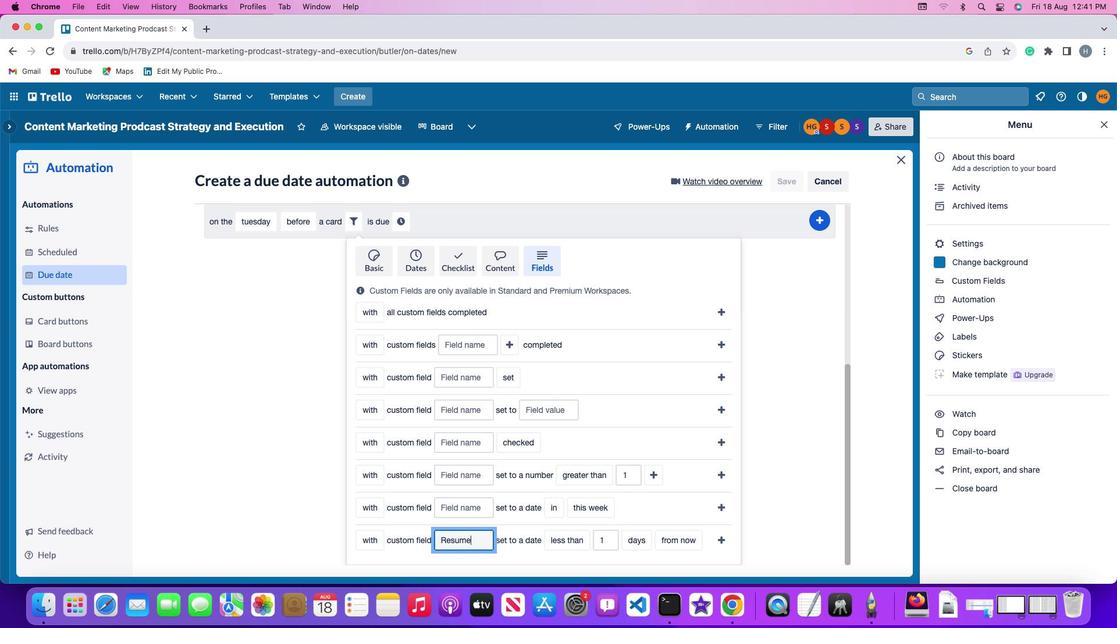
Action: Mouse moved to (567, 543)
Screenshot: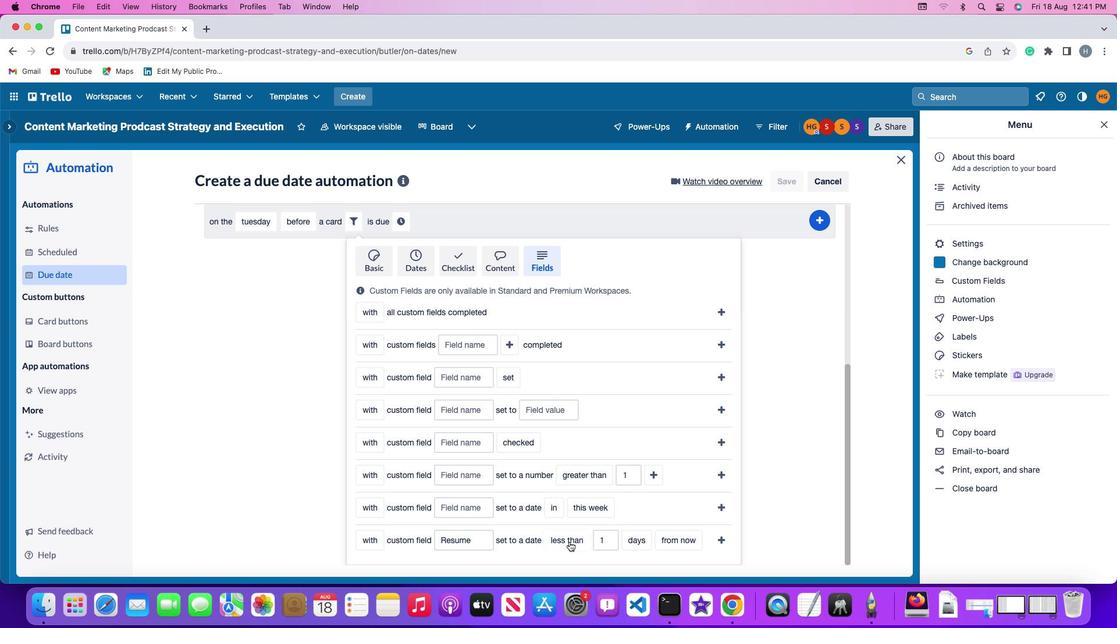 
Action: Mouse pressed left at (567, 543)
Screenshot: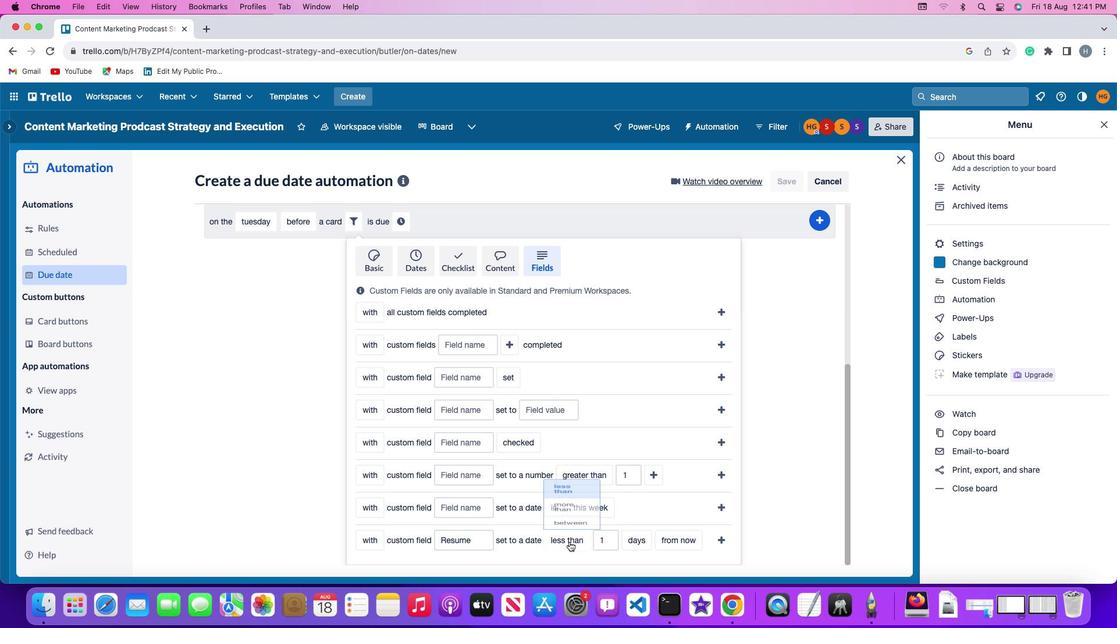 
Action: Mouse moved to (575, 454)
Screenshot: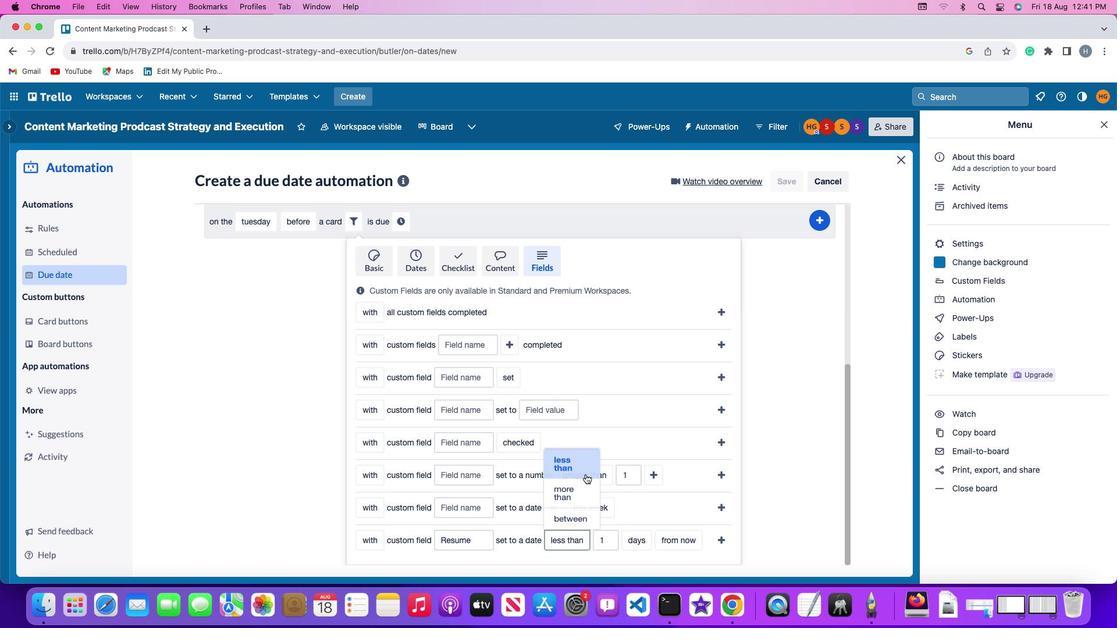 
Action: Mouse pressed left at (575, 454)
Screenshot: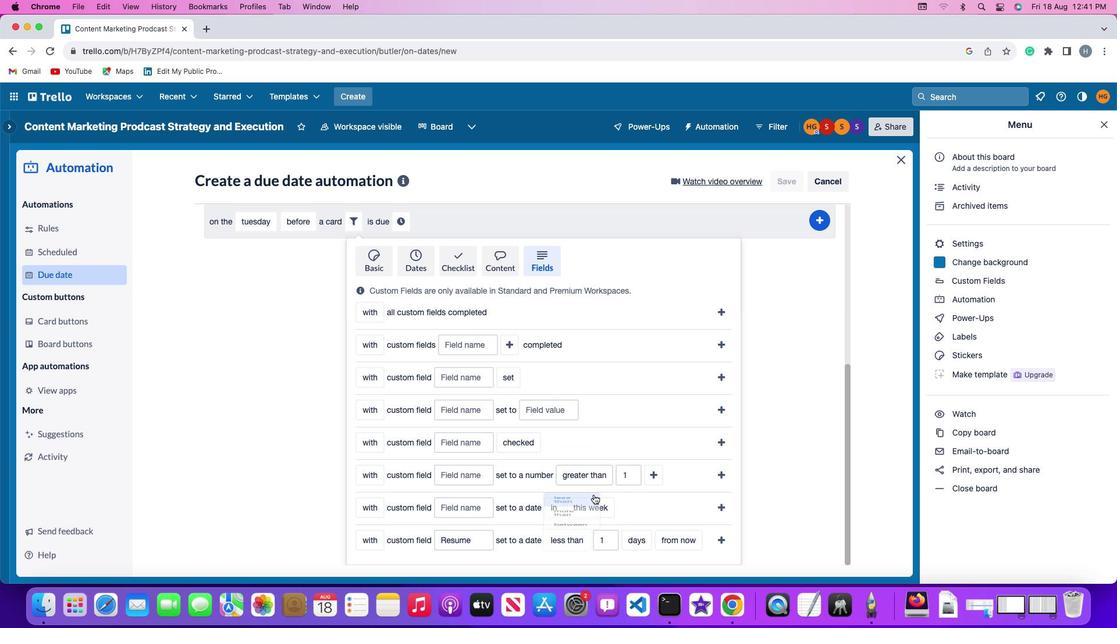 
Action: Mouse moved to (611, 539)
Screenshot: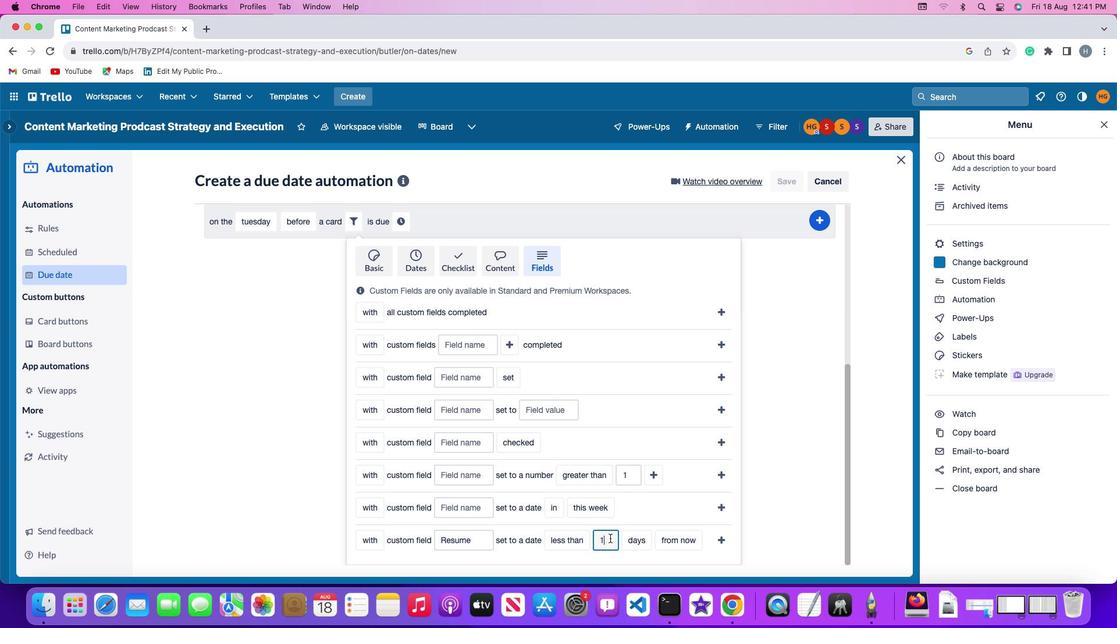 
Action: Mouse pressed left at (611, 539)
Screenshot: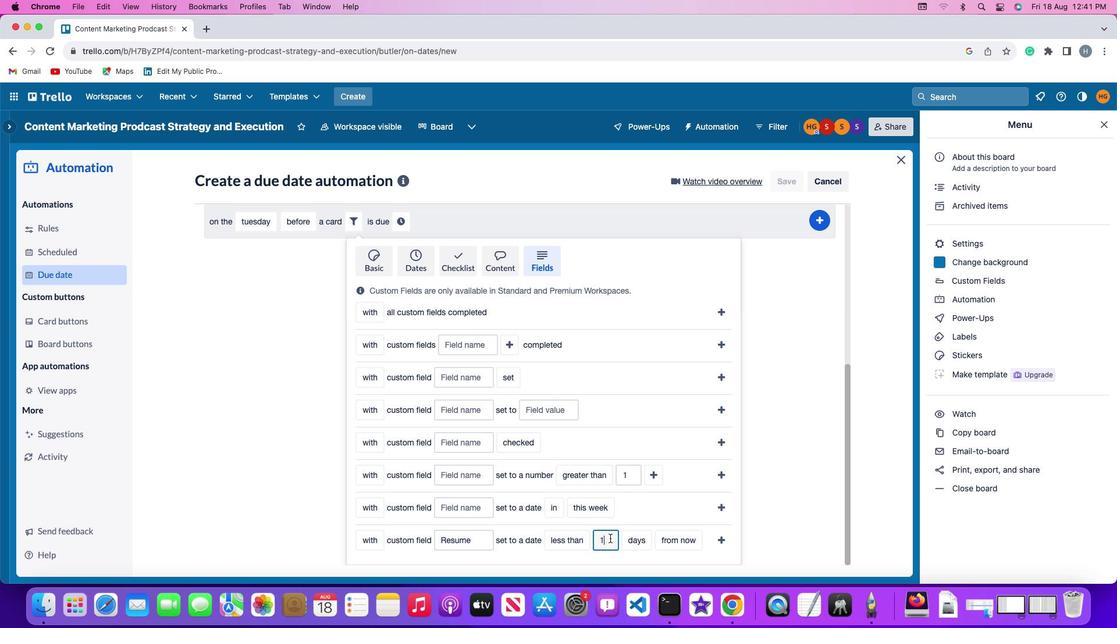 
Action: Mouse moved to (611, 541)
Screenshot: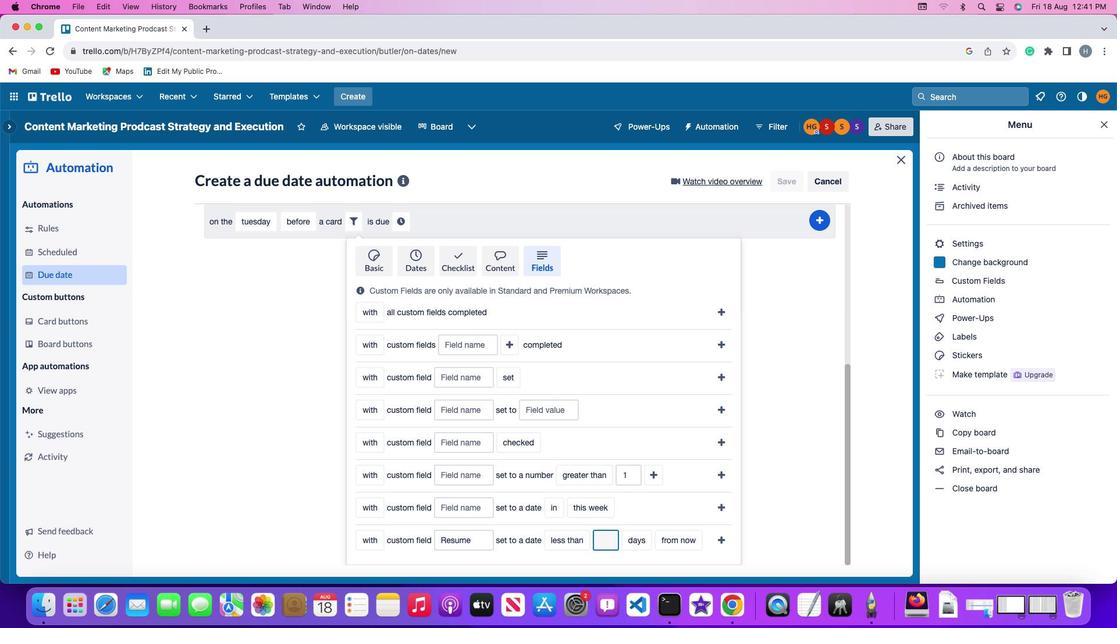 
Action: Key pressed Key.backspace'1'
Screenshot: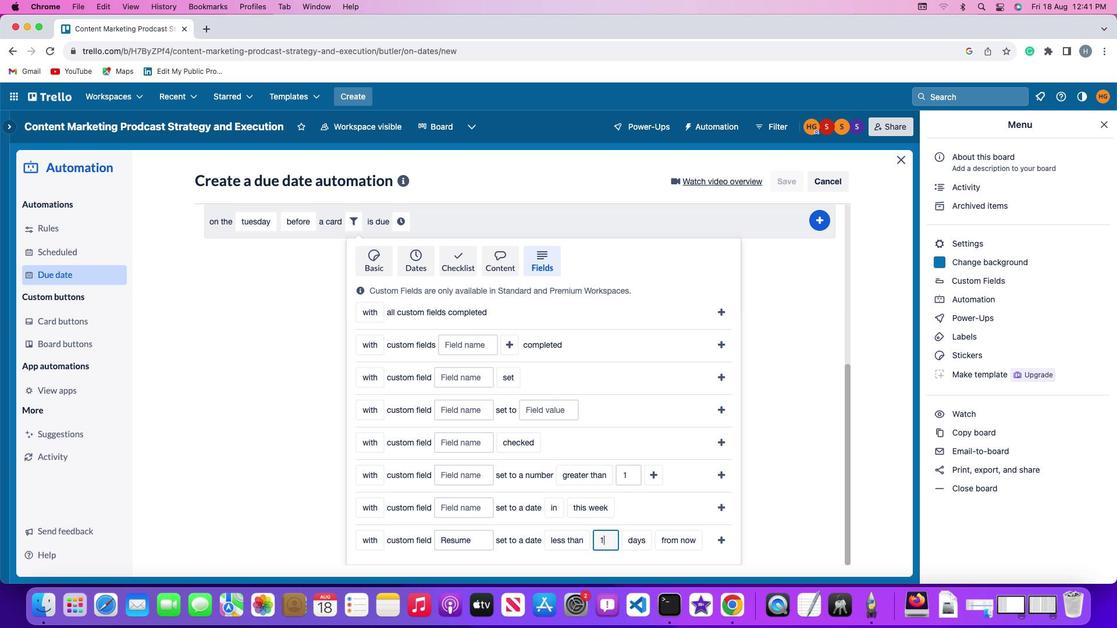 
Action: Mouse moved to (629, 542)
Screenshot: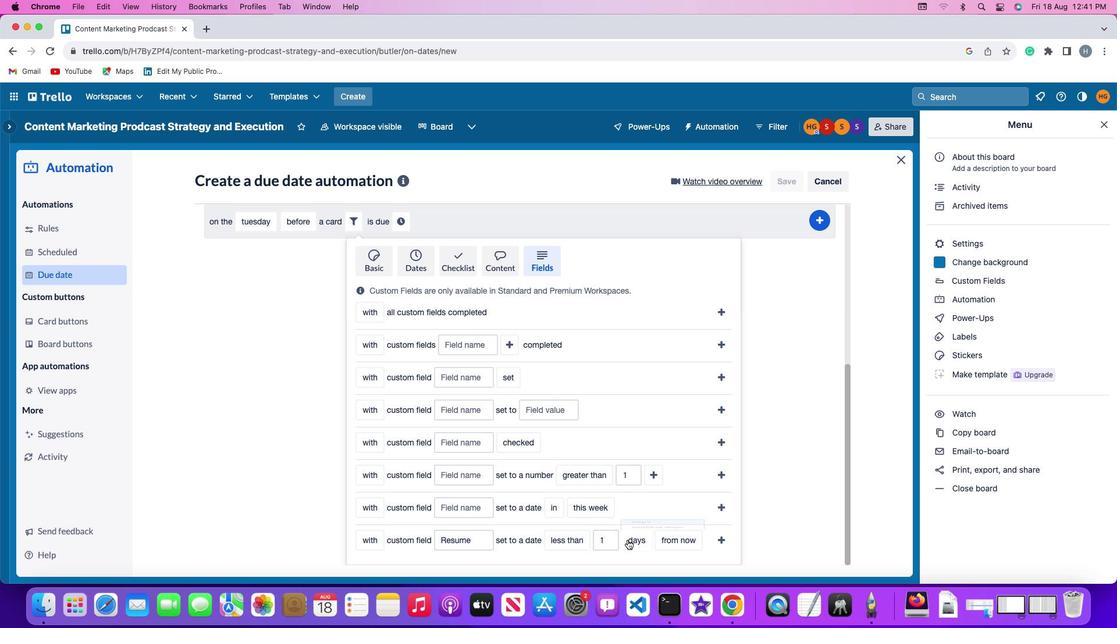 
Action: Mouse pressed left at (629, 542)
Screenshot: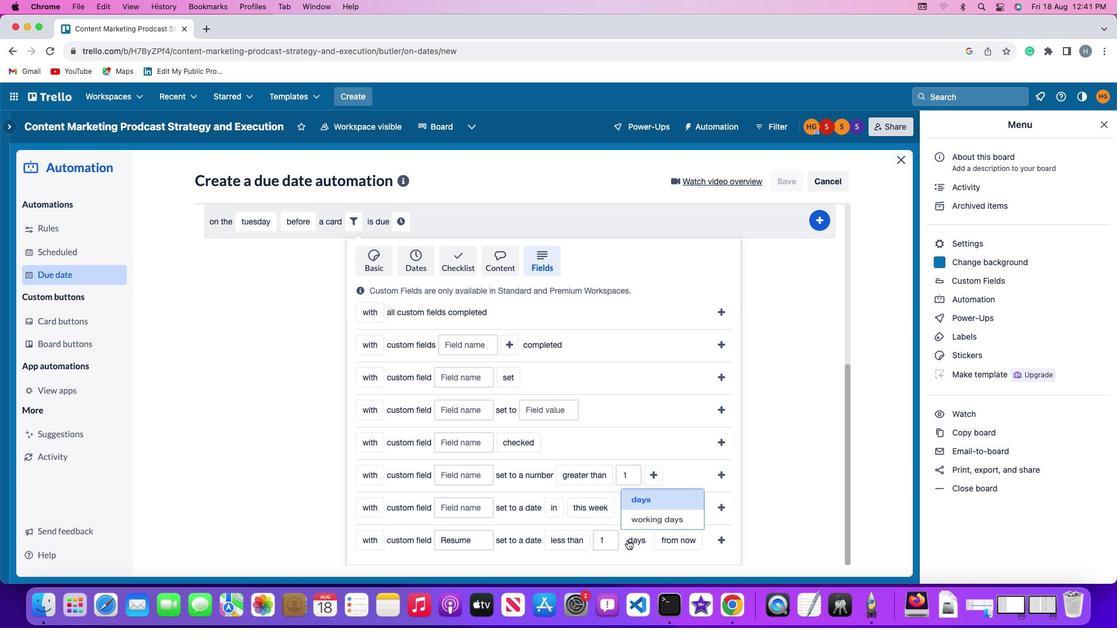 
Action: Mouse moved to (633, 518)
Screenshot: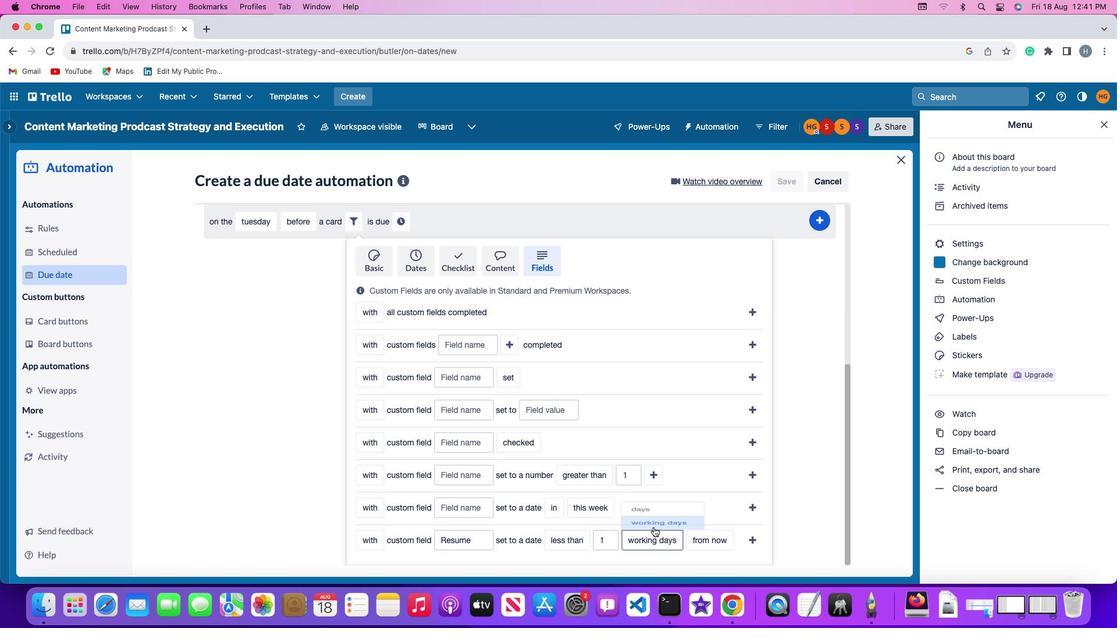 
Action: Mouse pressed left at (633, 518)
Screenshot: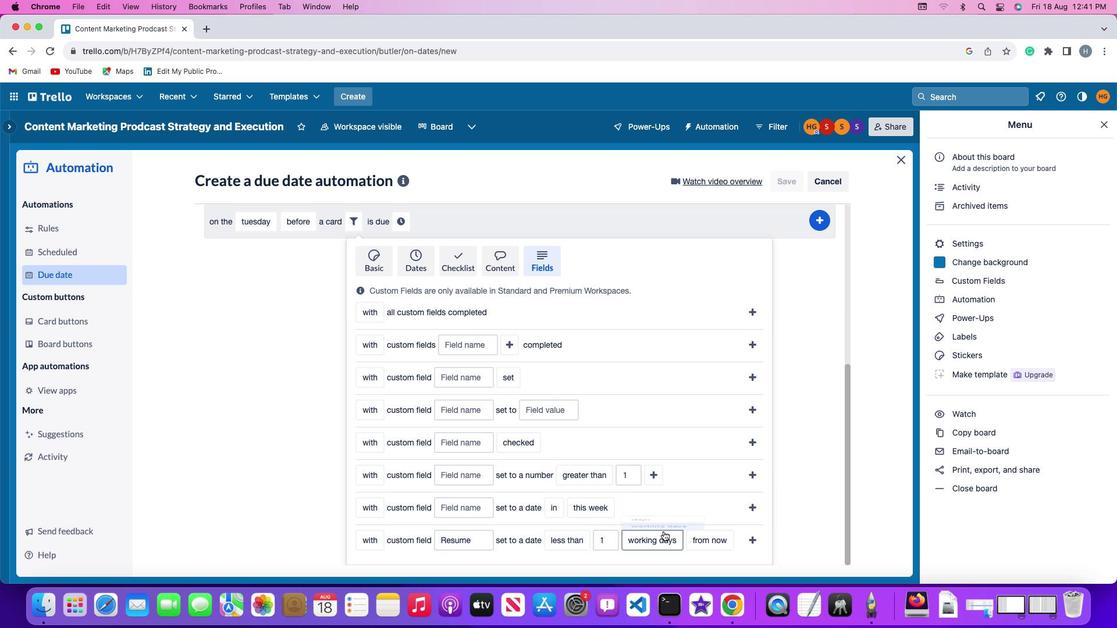 
Action: Mouse moved to (712, 542)
Screenshot: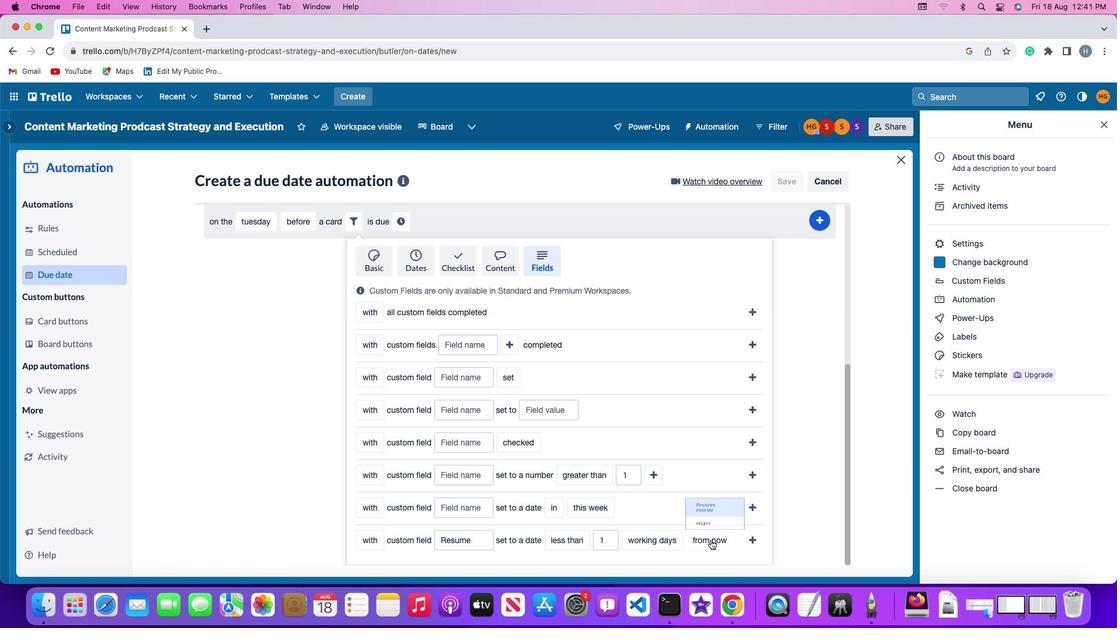 
Action: Mouse pressed left at (712, 542)
Screenshot: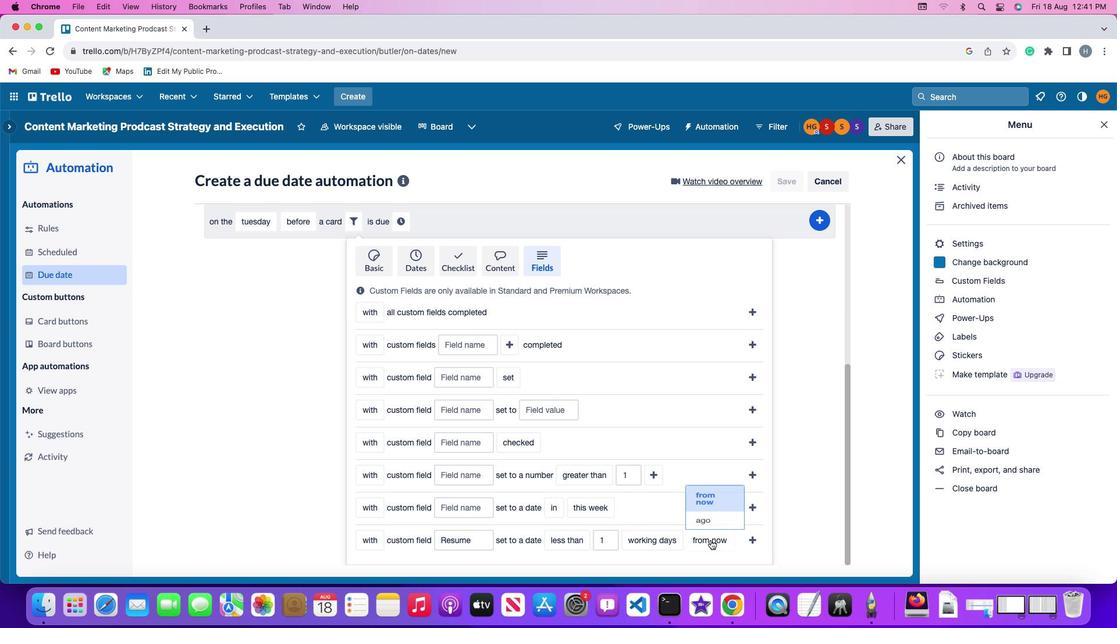 
Action: Mouse moved to (707, 493)
Screenshot: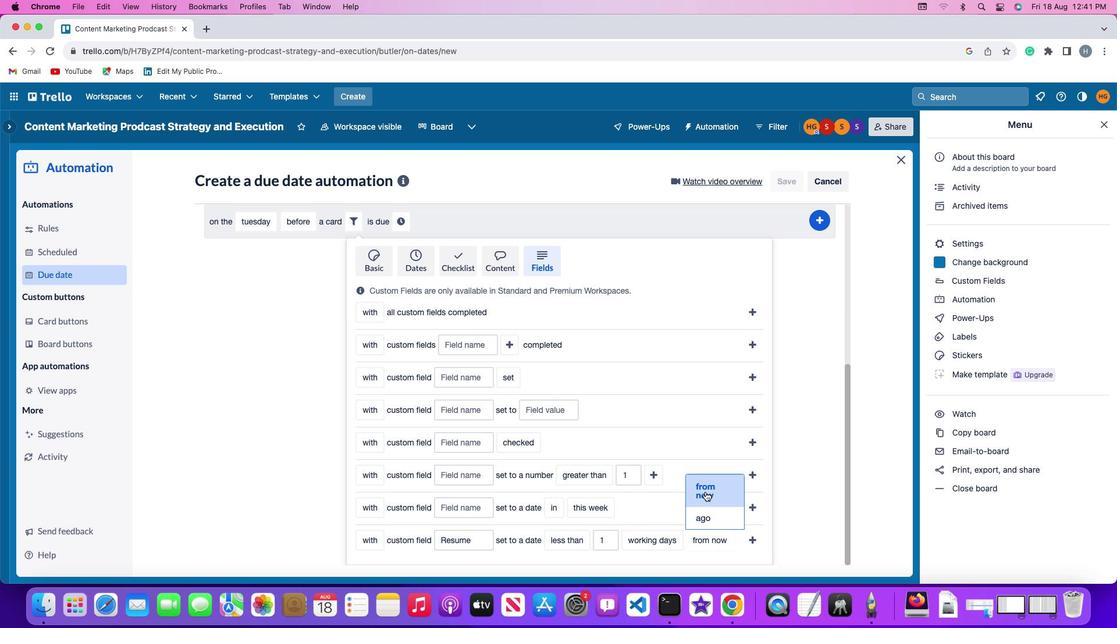 
Action: Mouse pressed left at (707, 493)
Screenshot: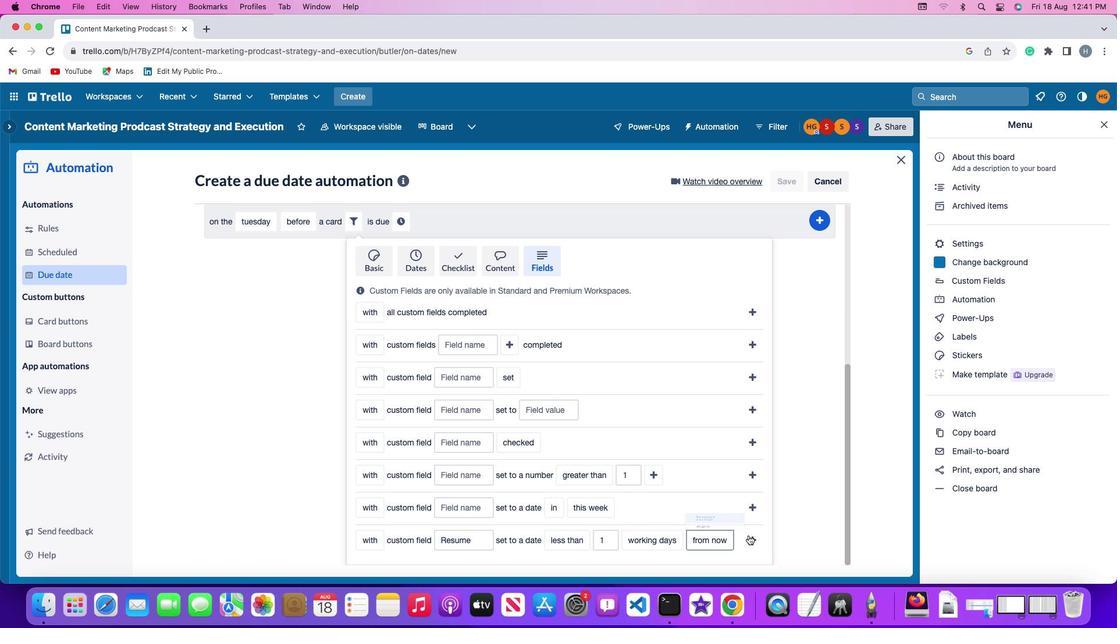 
Action: Mouse moved to (755, 544)
Screenshot: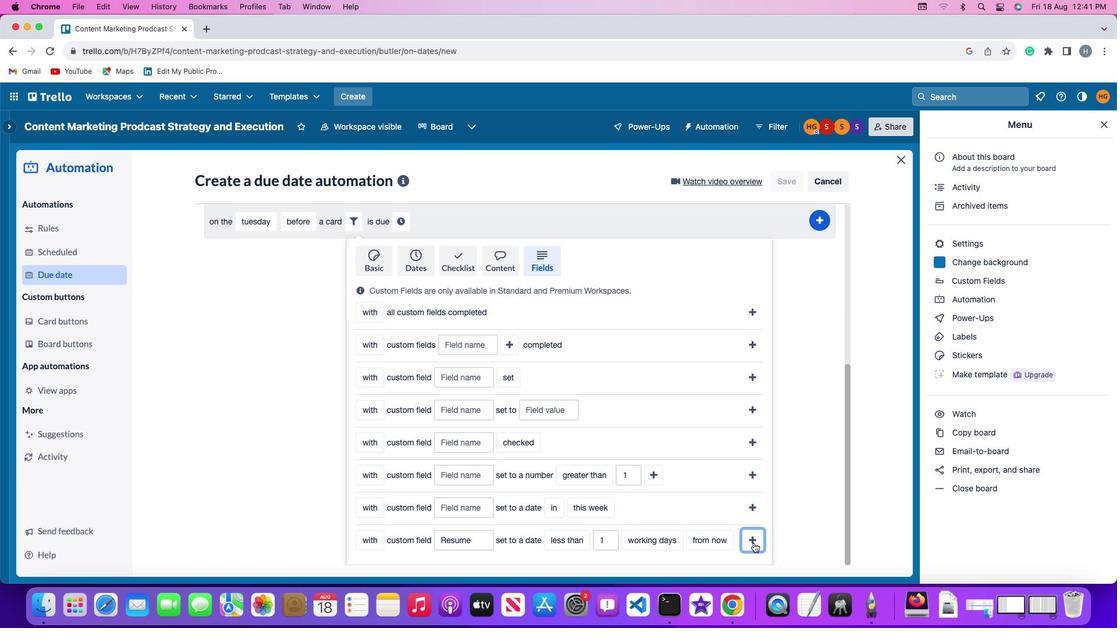 
Action: Mouse pressed left at (755, 544)
Screenshot: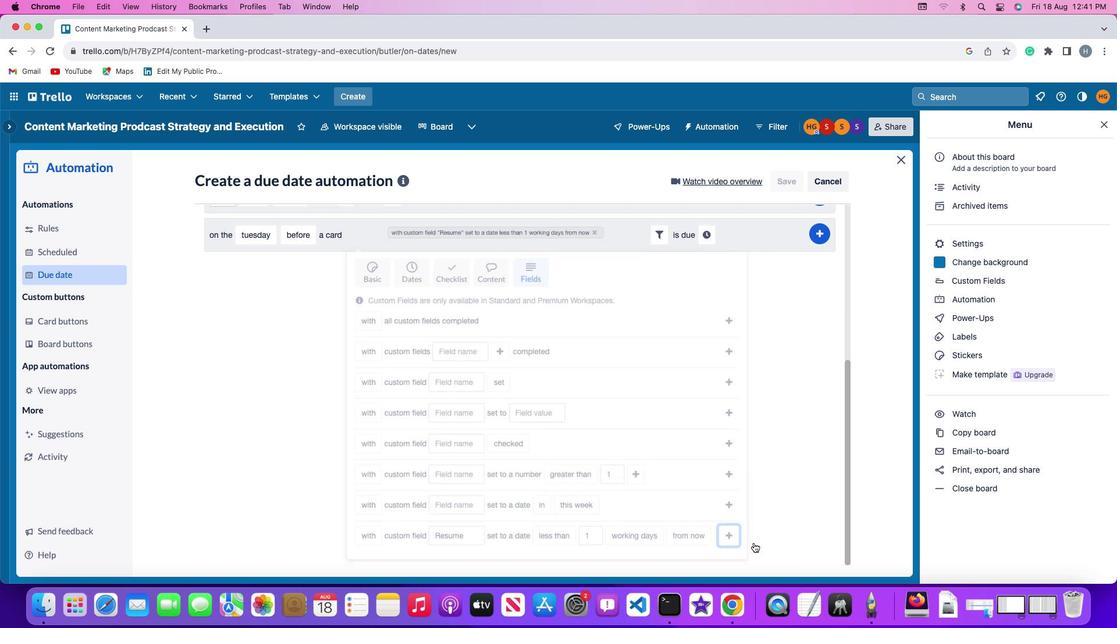 
Action: Mouse moved to (706, 510)
Screenshot: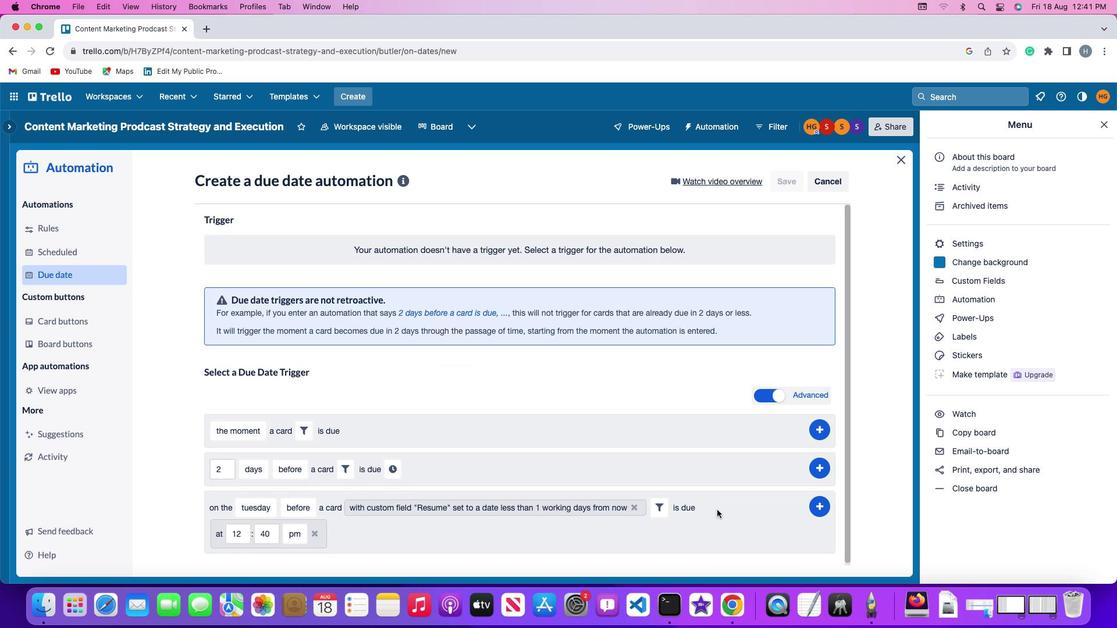 
Action: Mouse pressed left at (706, 510)
Screenshot: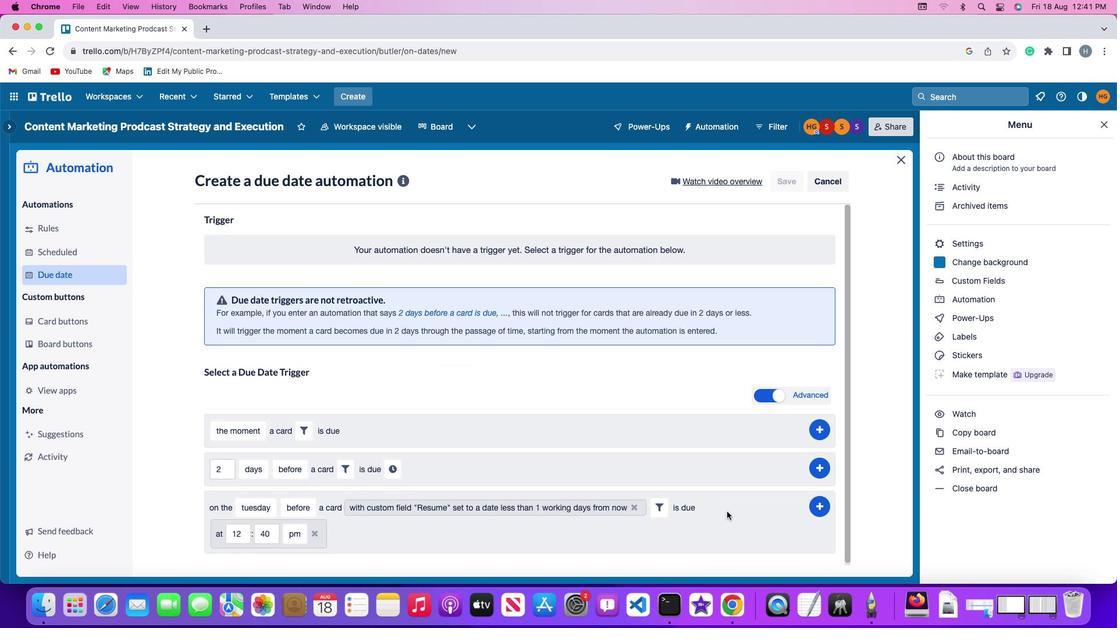 
Action: Mouse moved to (245, 535)
Screenshot: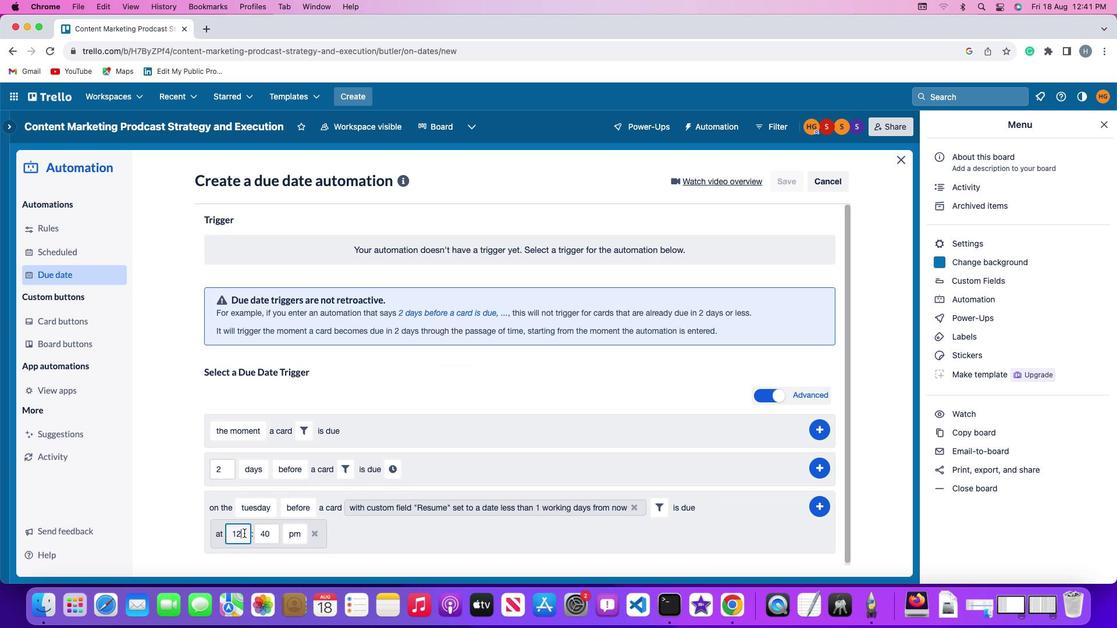
Action: Mouse pressed left at (245, 535)
Screenshot: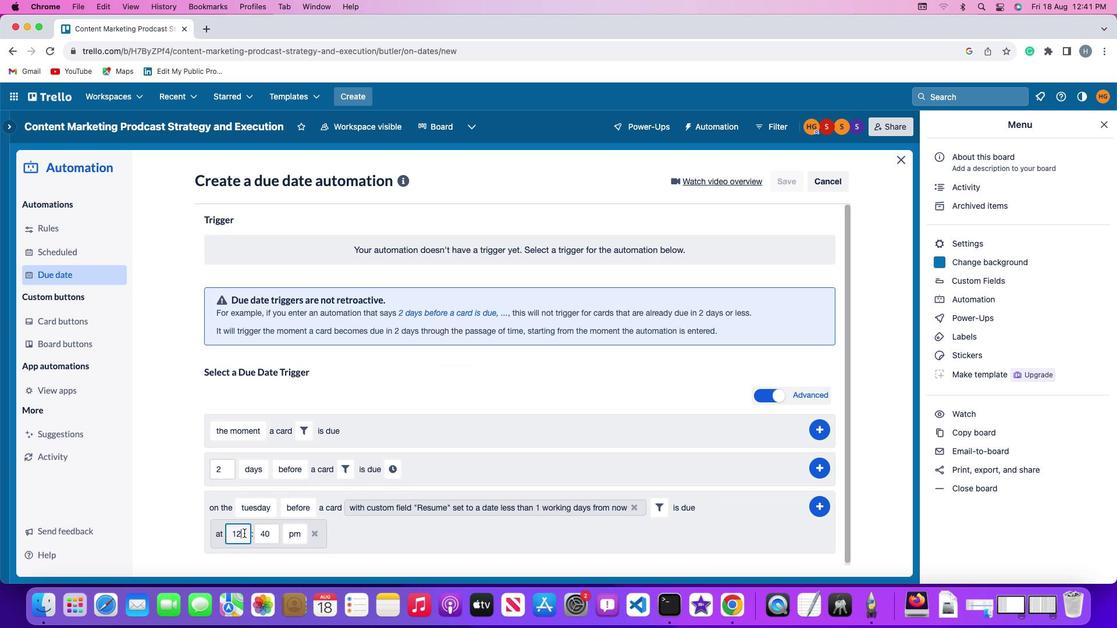 
Action: Mouse moved to (245, 534)
Screenshot: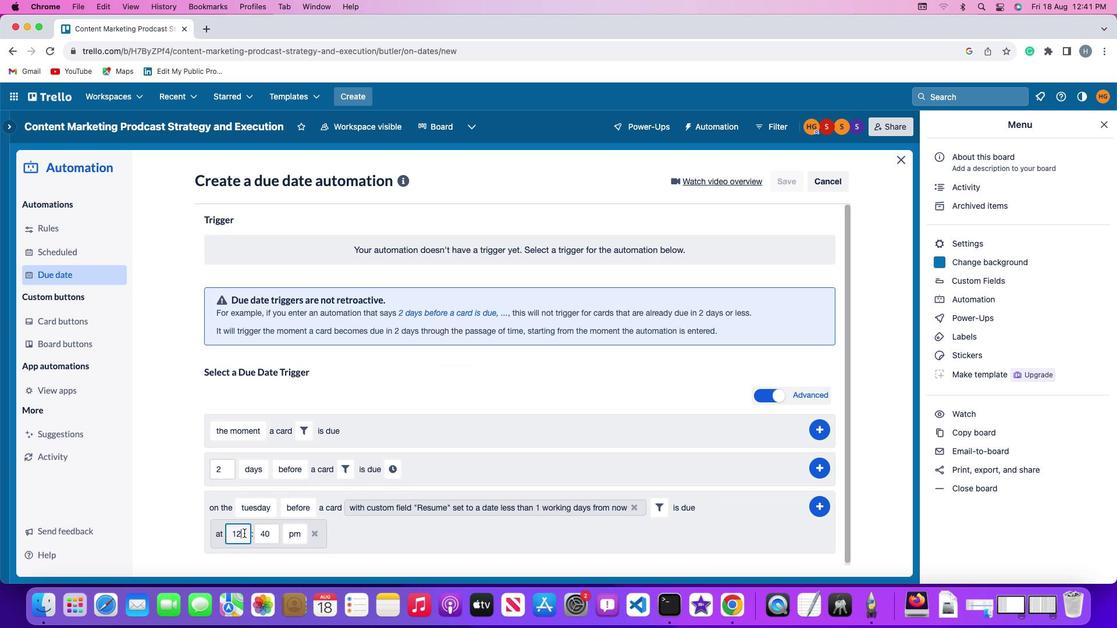 
Action: Key pressed Key.backspace'1'
Screenshot: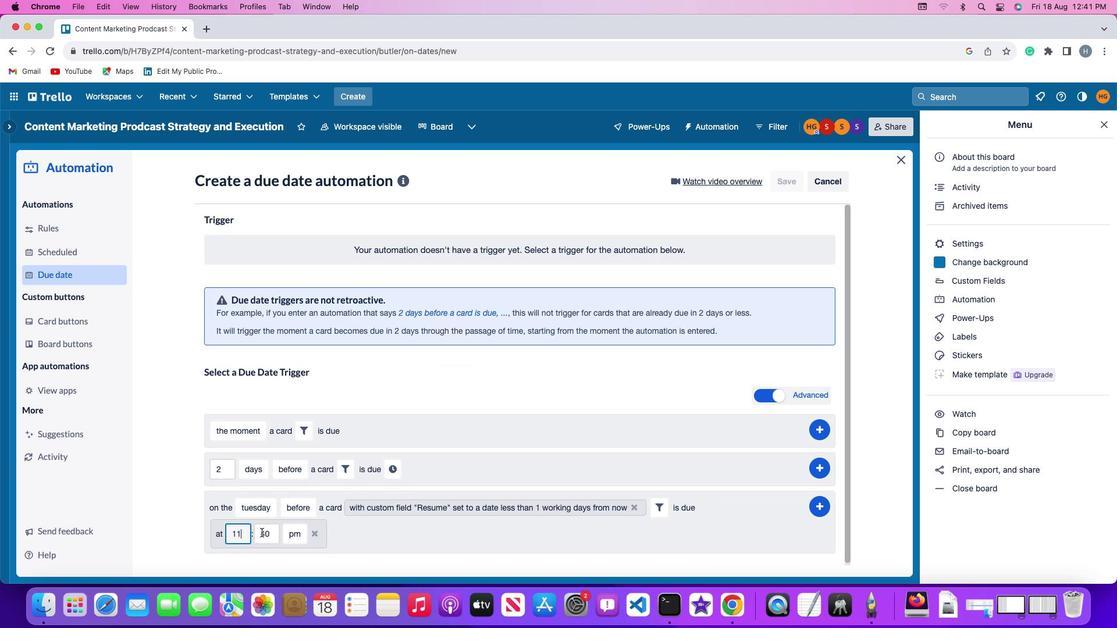 
Action: Mouse moved to (273, 533)
Screenshot: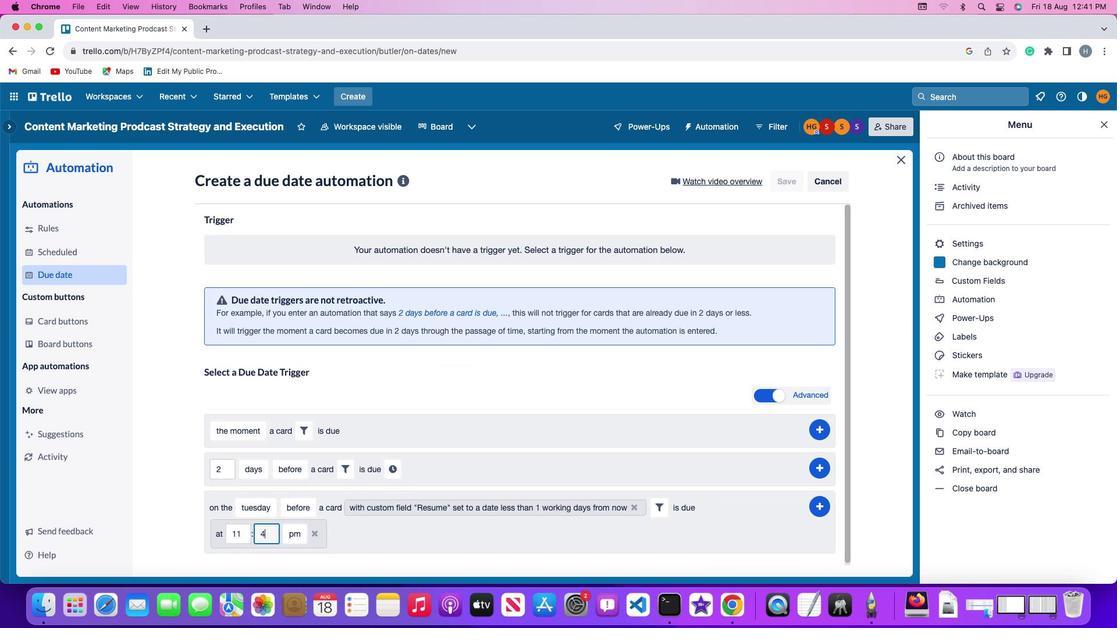 
Action: Mouse pressed left at (273, 533)
Screenshot: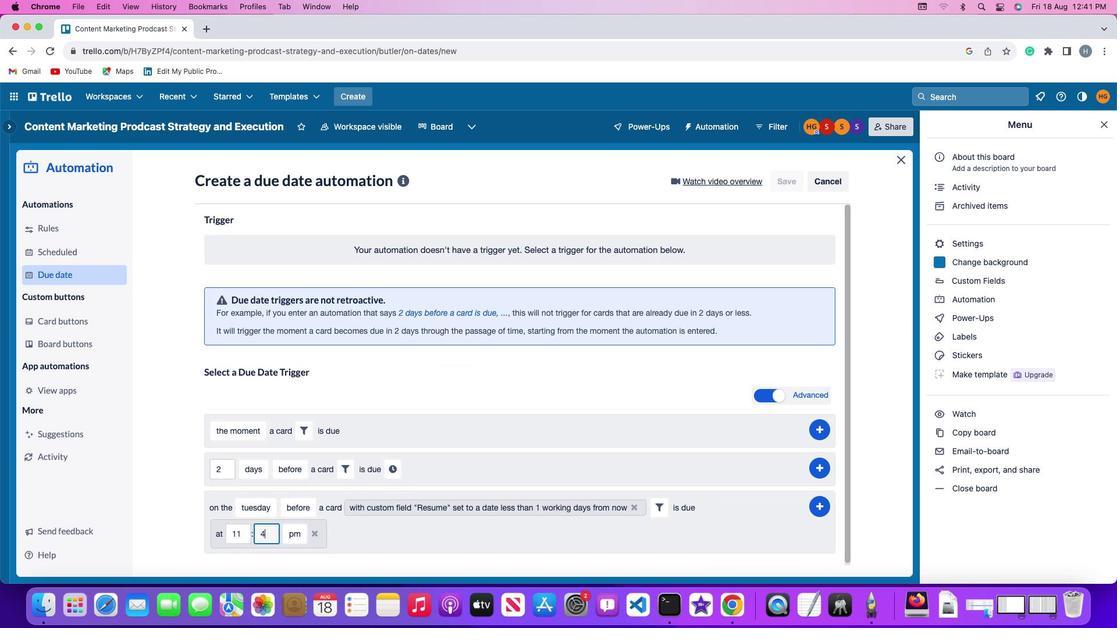 
Action: Key pressed Key.backspaceKey.backspace'0''0'
Screenshot: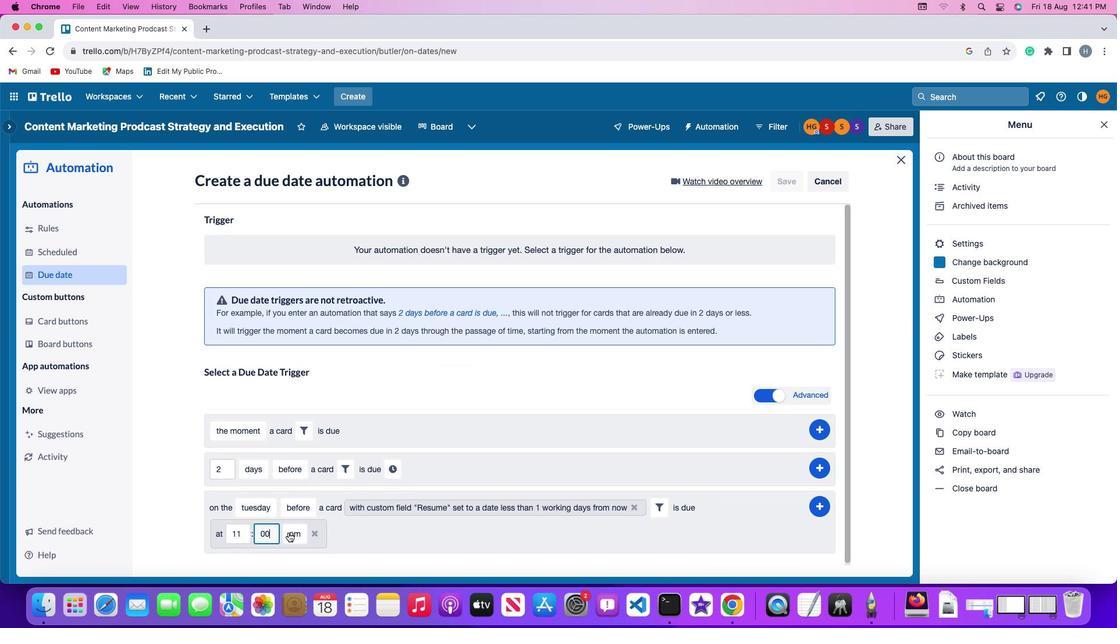 
Action: Mouse moved to (299, 533)
Screenshot: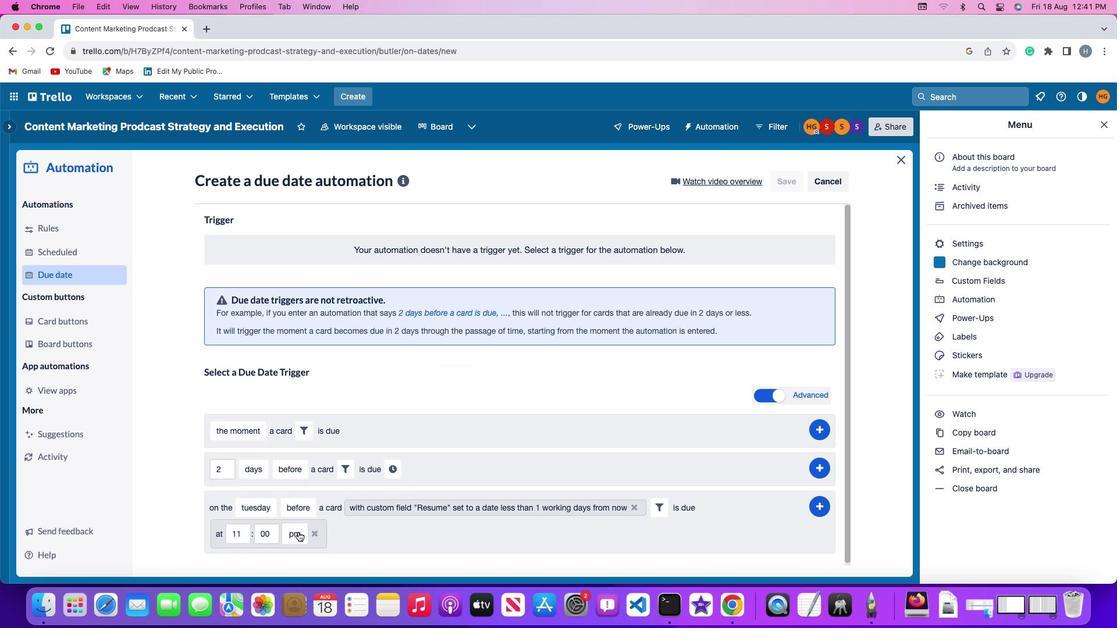 
Action: Mouse pressed left at (299, 533)
Screenshot: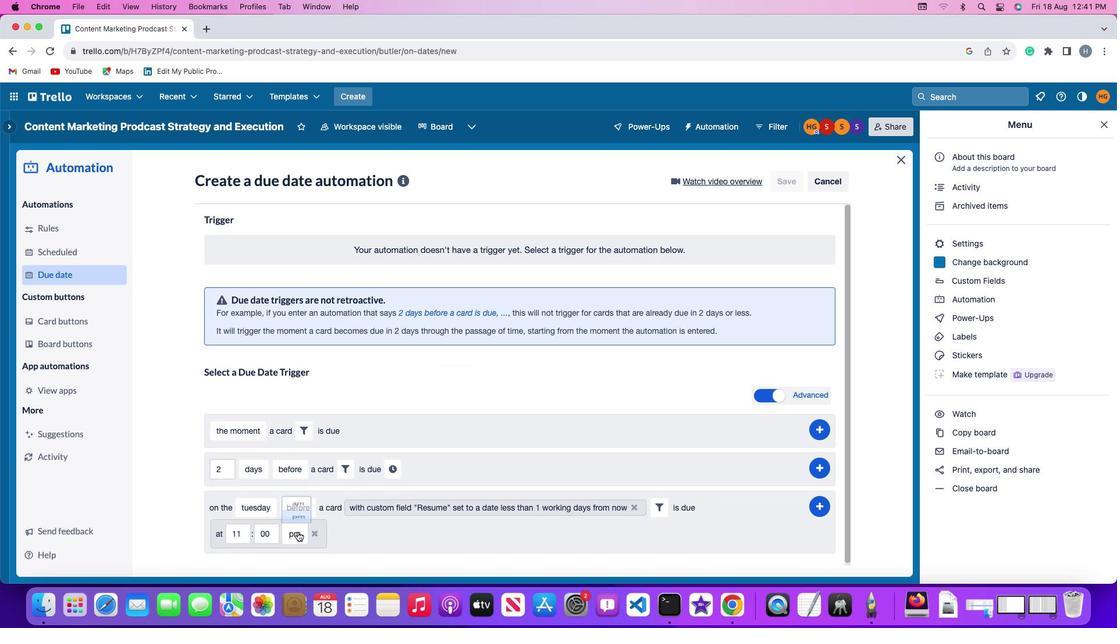 
Action: Mouse moved to (298, 492)
Screenshot: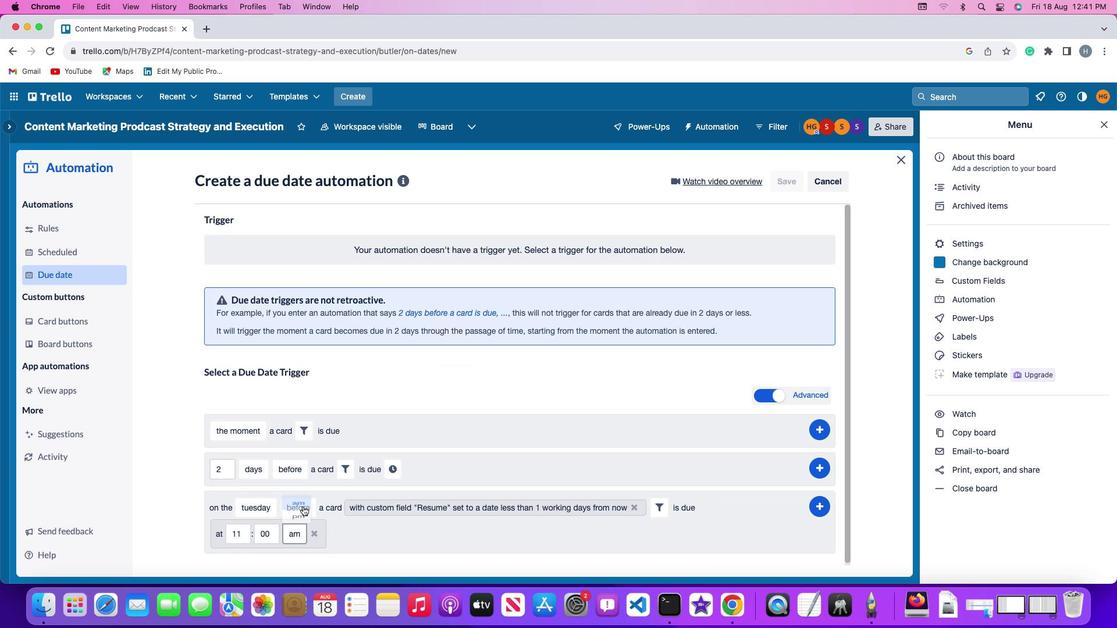 
Action: Mouse pressed left at (298, 492)
Screenshot: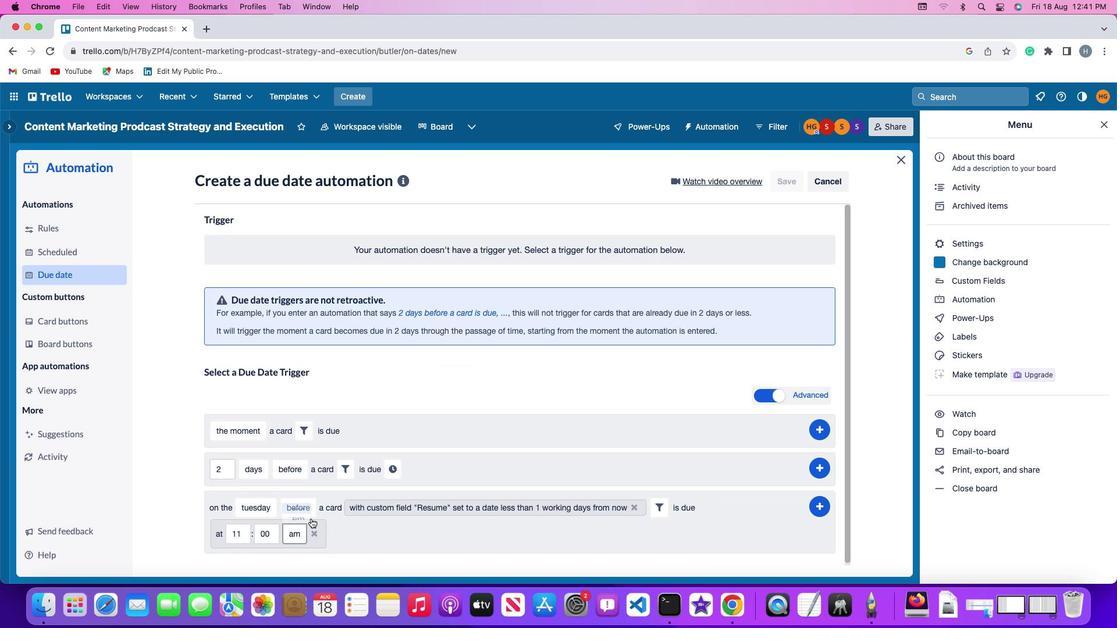 
Action: Mouse moved to (822, 503)
Screenshot: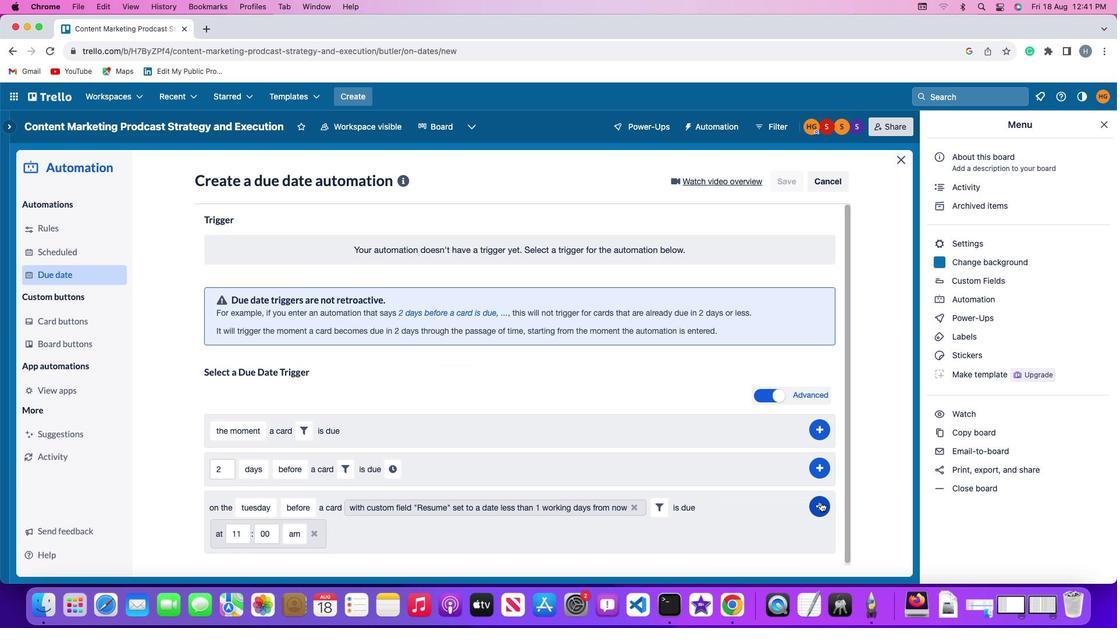
Action: Mouse pressed left at (822, 503)
Screenshot: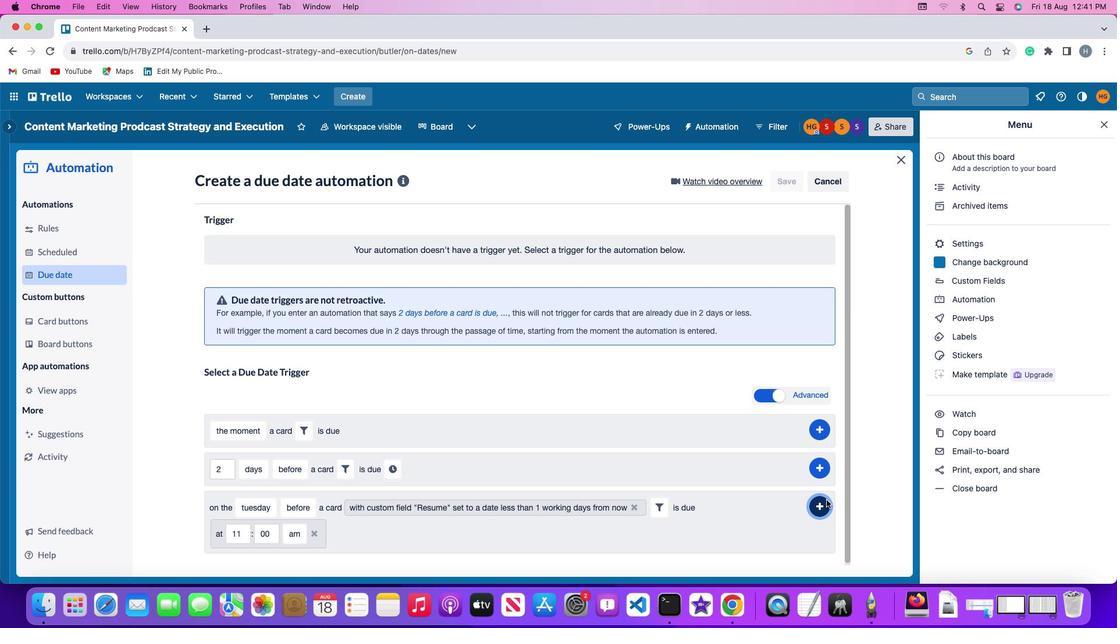 
Action: Mouse moved to (872, 404)
Screenshot: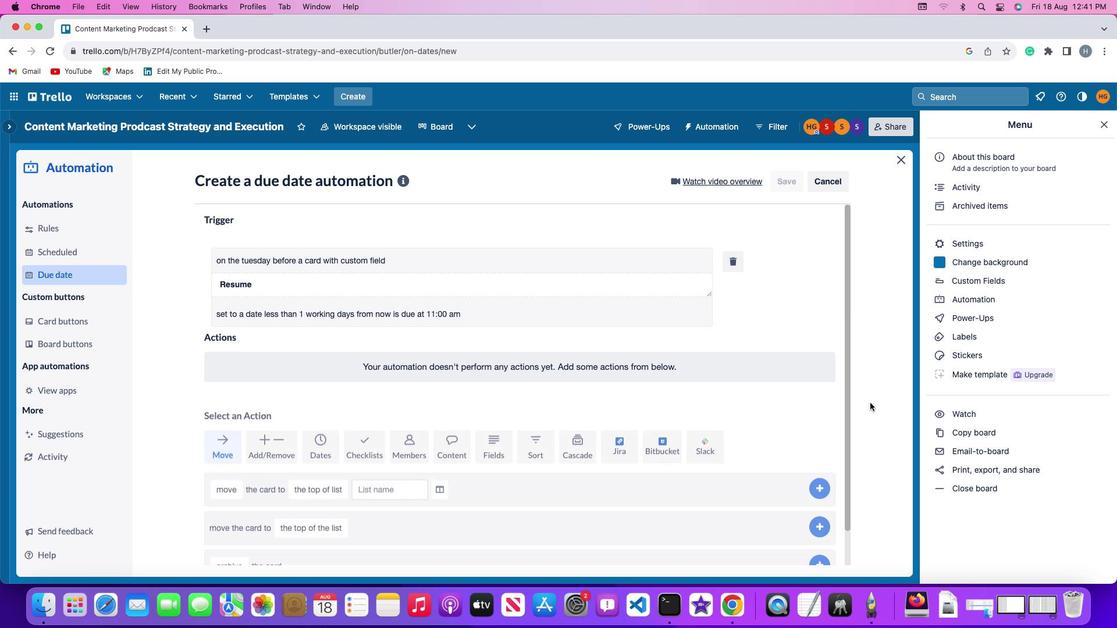 
